 Task: Look for space in Kitahiroshima, Japan from 2nd September, 2023 to 6th September, 2023 for 2 adults in price range Rs.15000 to Rs.20000. Place can be entire place with 1  bedroom having 1 bed and 1 bathroom. Property type can be house, flat, guest house, hotel. Amenities needed are: washing machine. Booking option can be shelf check-in. Required host language is English.
Action: Mouse moved to (448, 115)
Screenshot: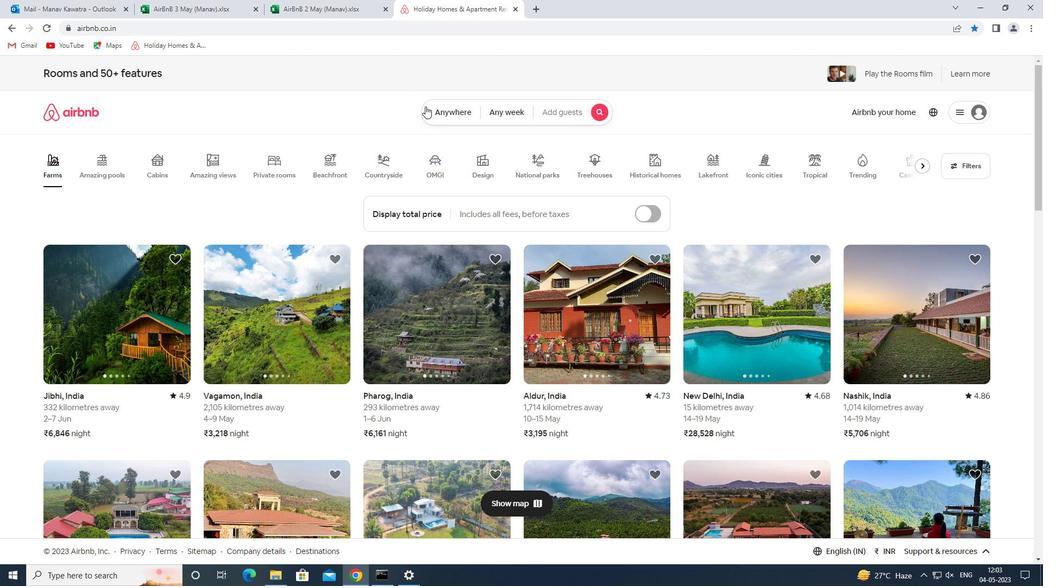 
Action: Mouse pressed left at (448, 115)
Screenshot: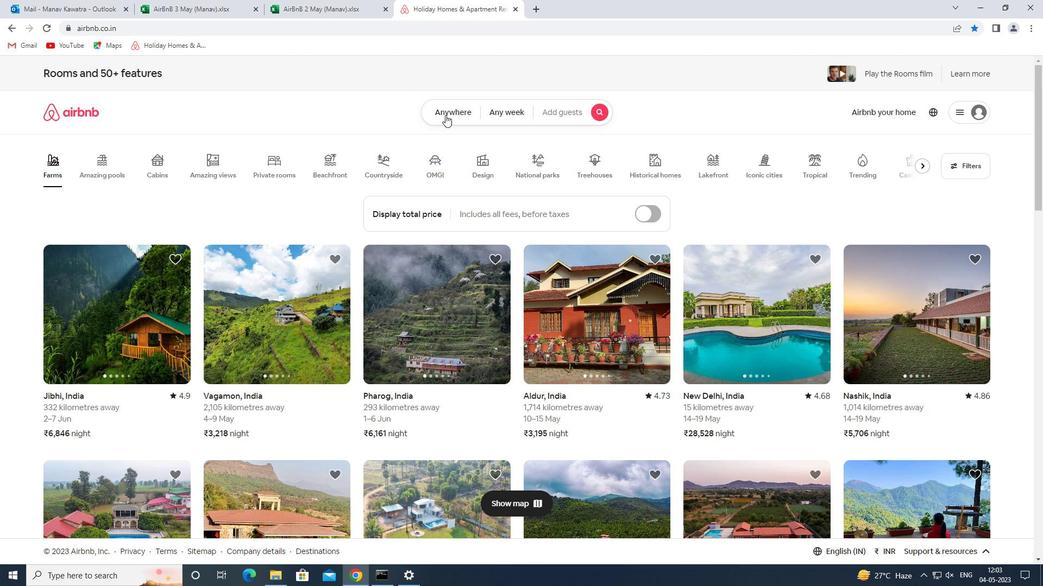 
Action: Mouse moved to (329, 159)
Screenshot: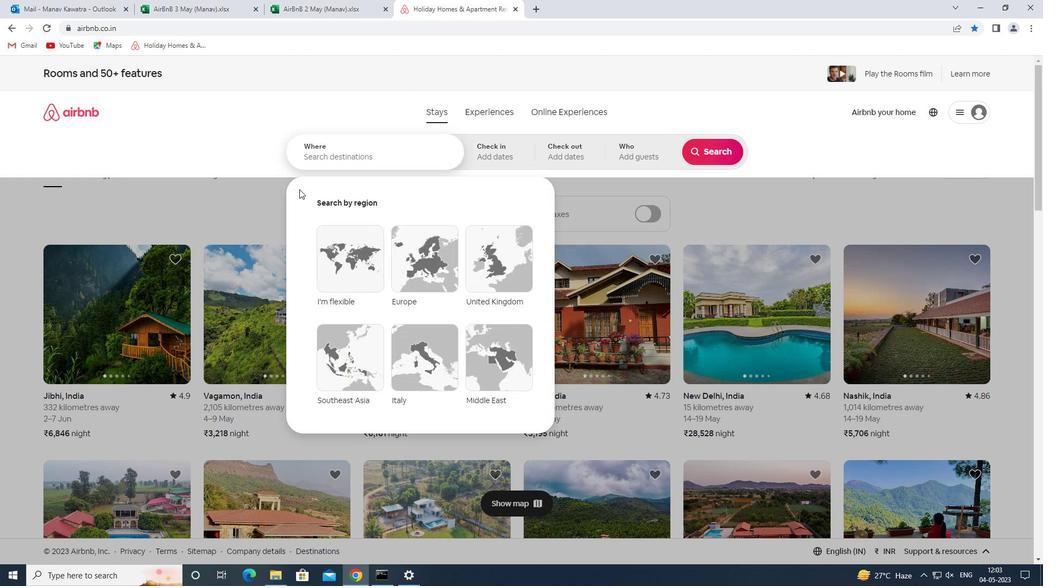 
Action: Mouse pressed left at (329, 159)
Screenshot: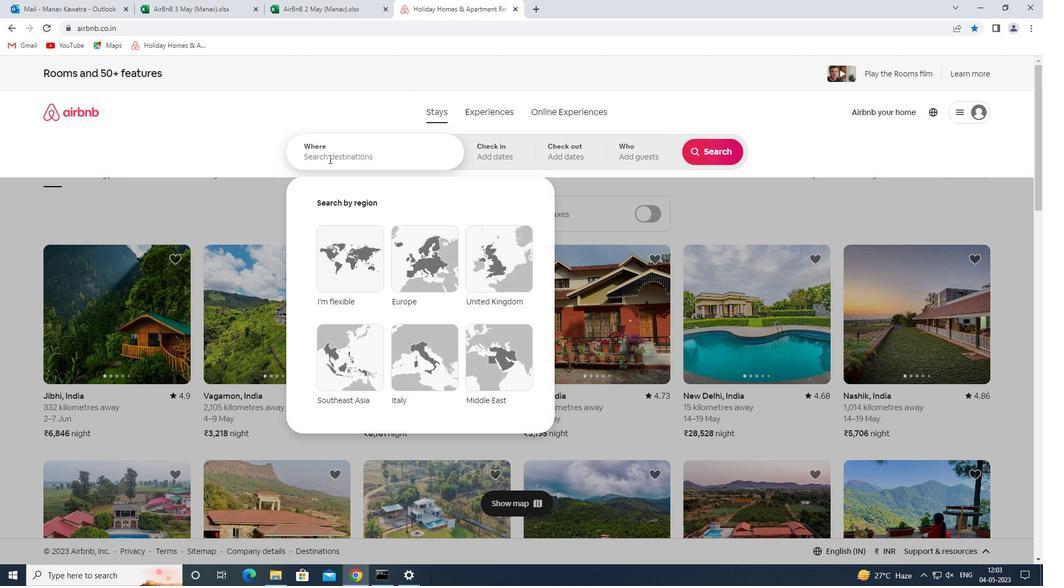 
Action: Key pressed kitag<Key.backspace>hiroshima<Key.space>japan<Key.space><Key.enter>
Screenshot: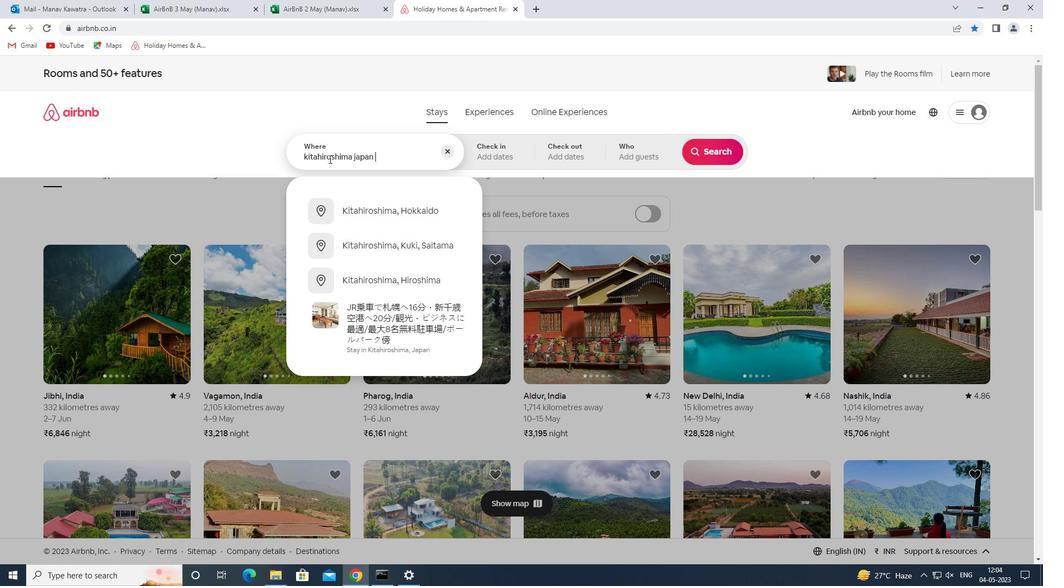 
Action: Mouse moved to (669, 278)
Screenshot: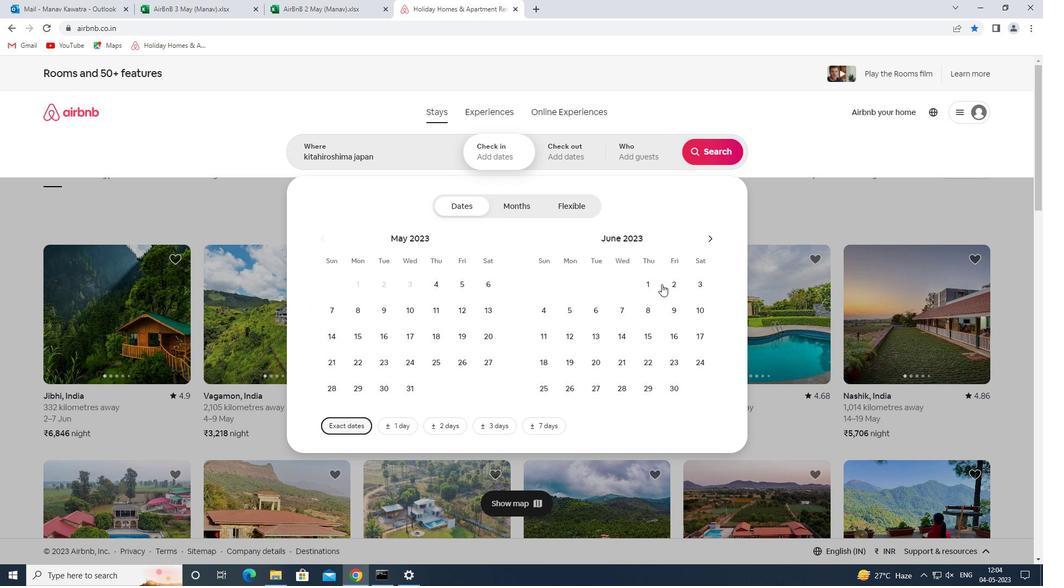 
Action: Mouse pressed left at (669, 278)
Screenshot: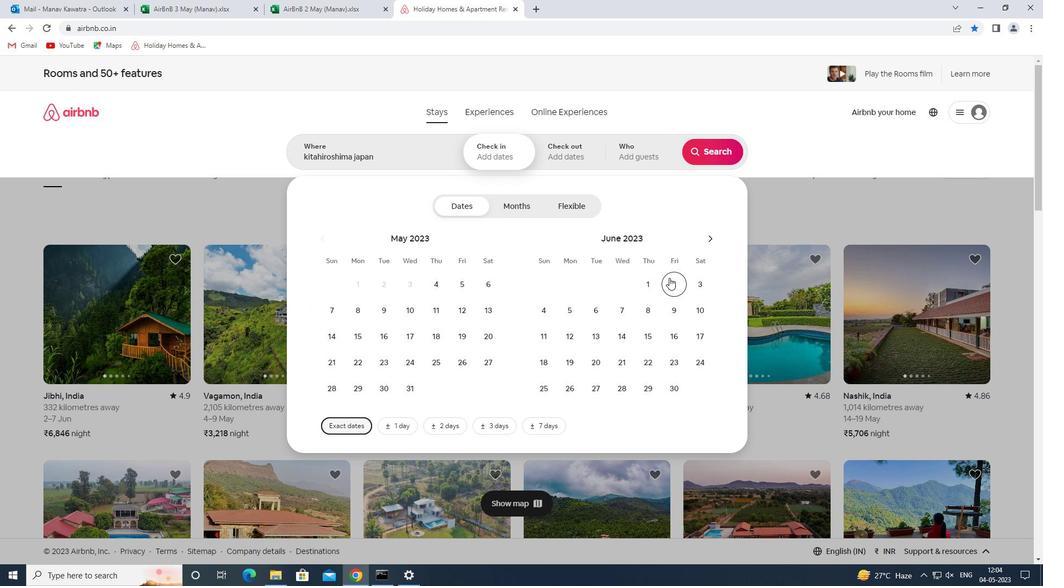 
Action: Mouse moved to (599, 313)
Screenshot: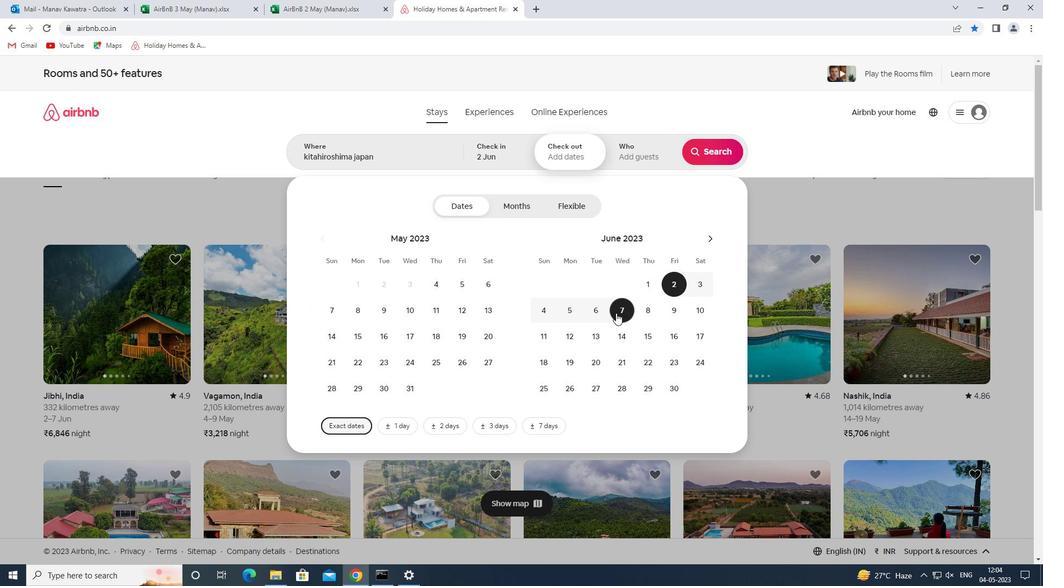 
Action: Mouse pressed left at (599, 313)
Screenshot: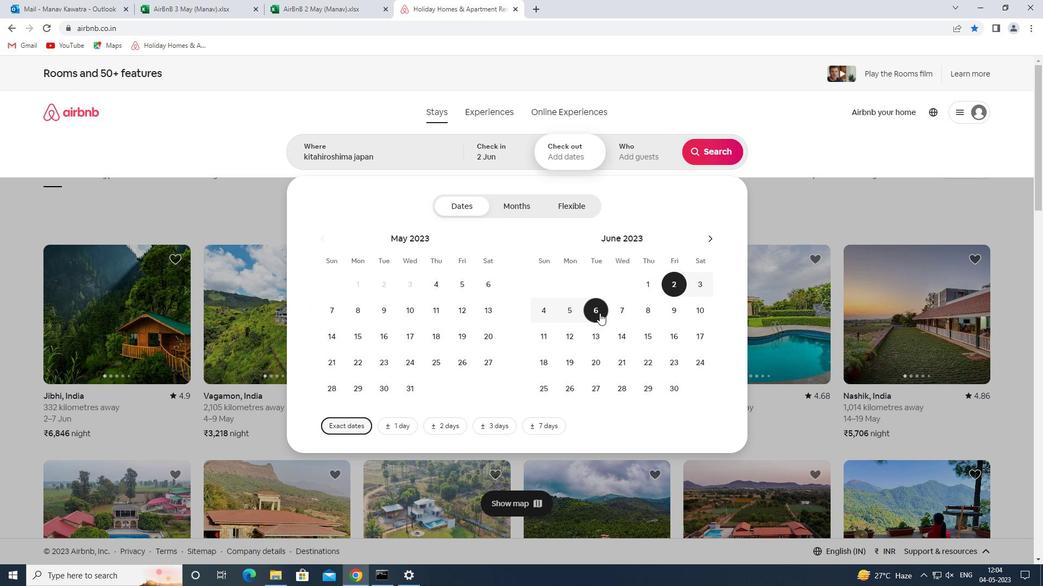 
Action: Mouse moved to (647, 156)
Screenshot: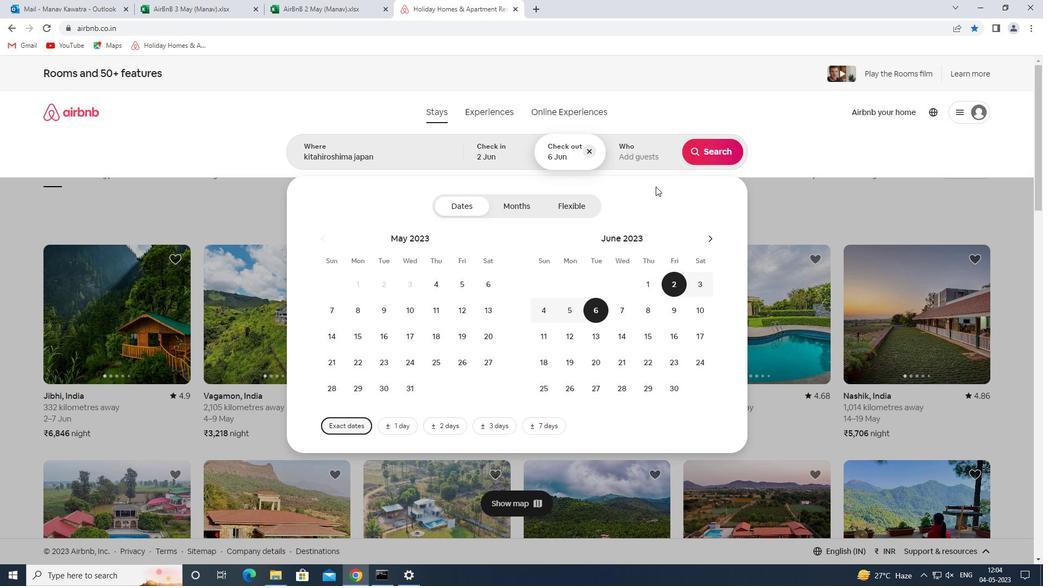 
Action: Mouse pressed left at (647, 156)
Screenshot: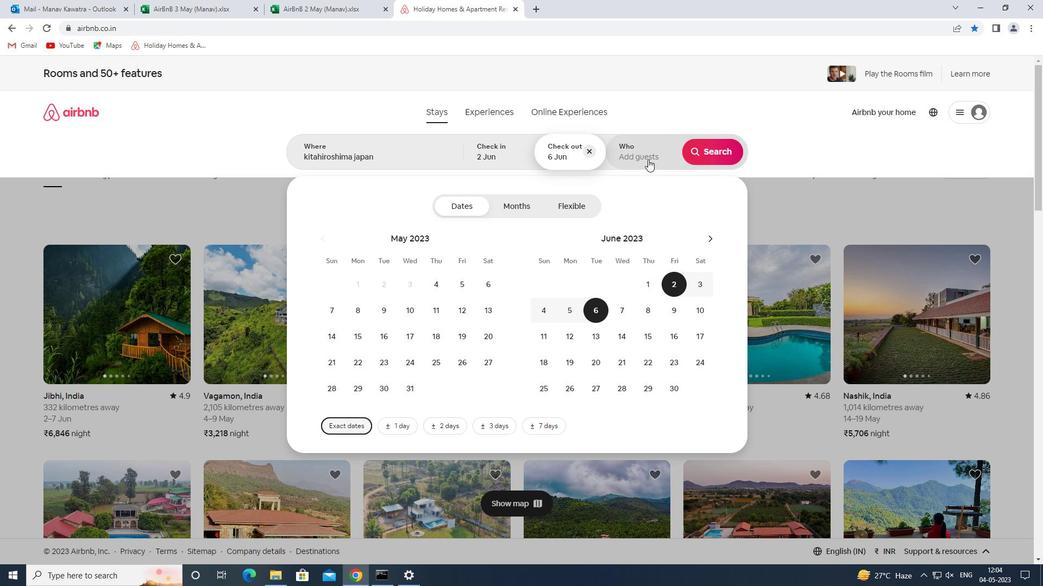 
Action: Mouse moved to (709, 205)
Screenshot: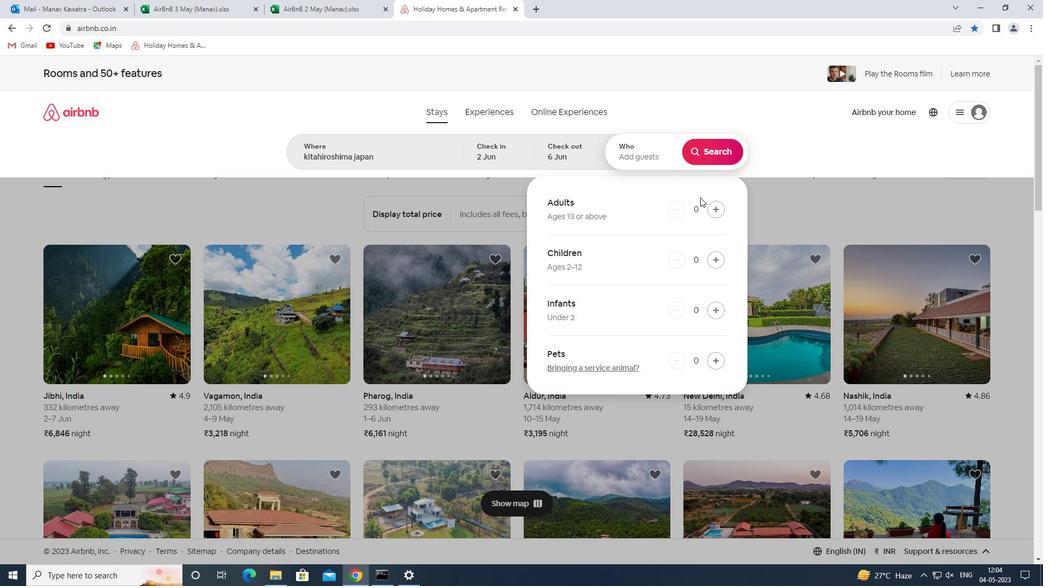 
Action: Mouse pressed left at (709, 205)
Screenshot: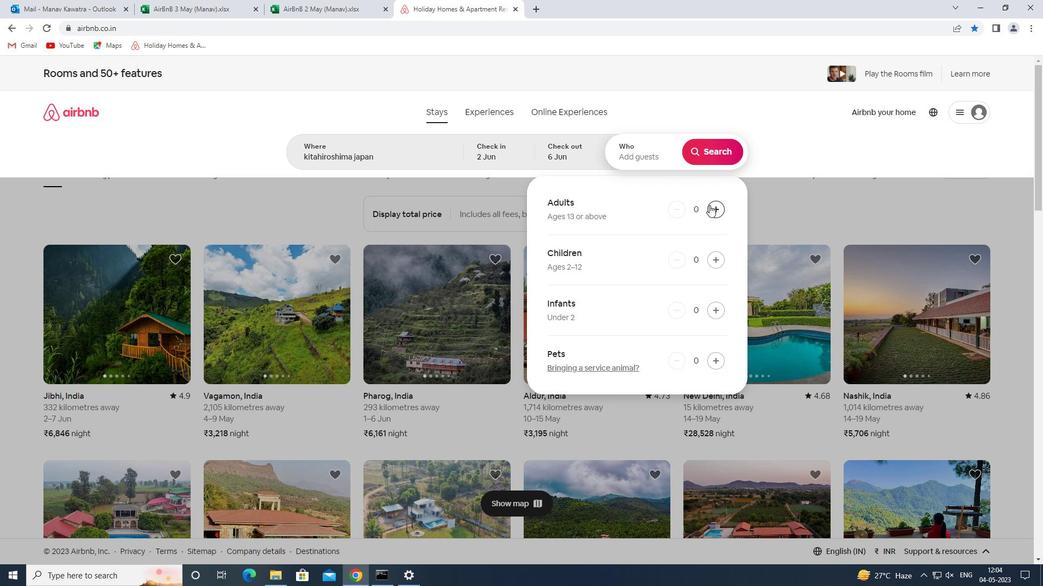 
Action: Mouse pressed left at (709, 205)
Screenshot: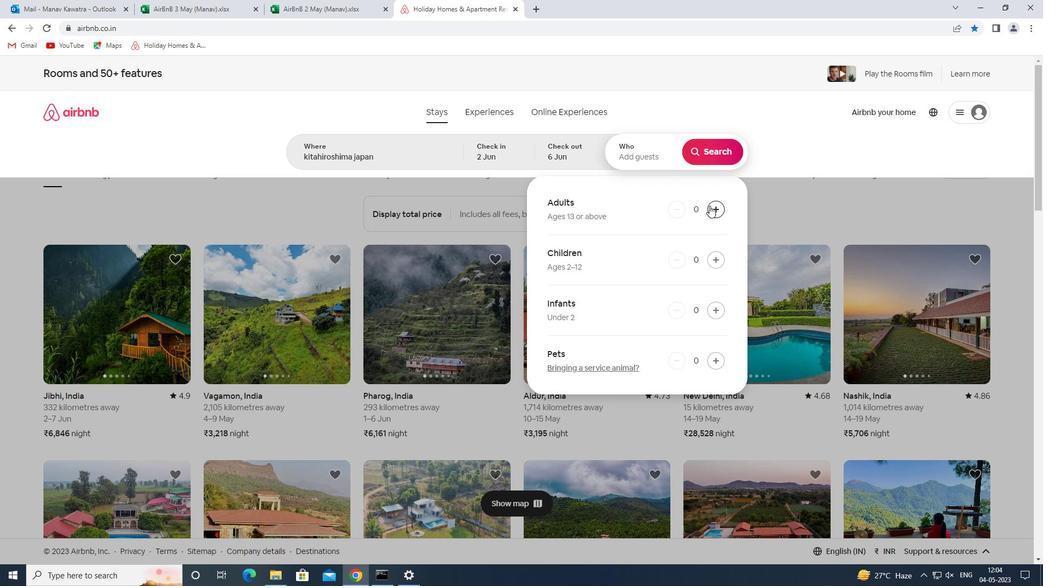 
Action: Mouse moved to (710, 153)
Screenshot: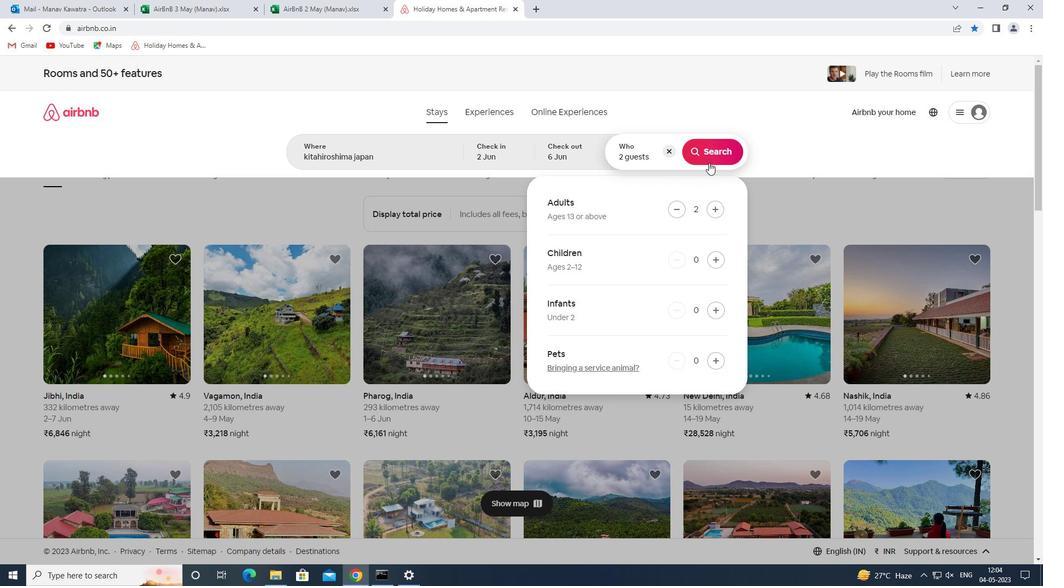 
Action: Mouse pressed left at (710, 153)
Screenshot: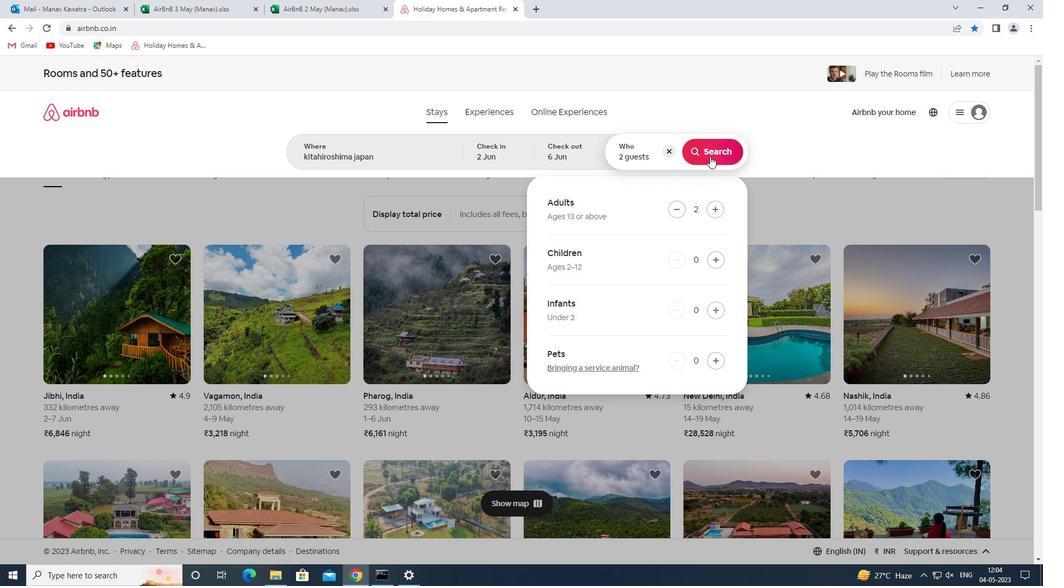 
Action: Mouse moved to (978, 119)
Screenshot: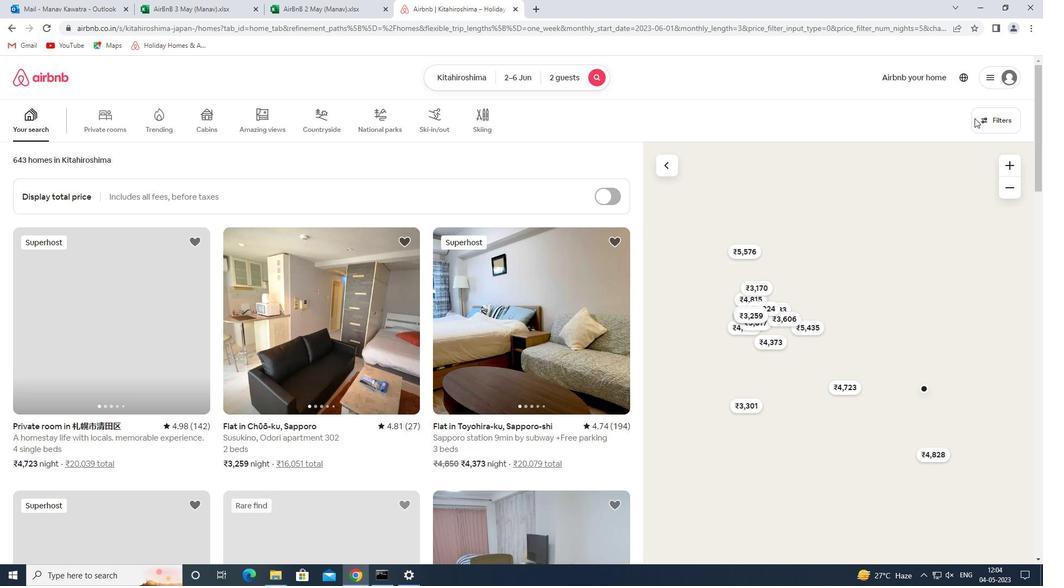 
Action: Mouse pressed left at (978, 119)
Screenshot: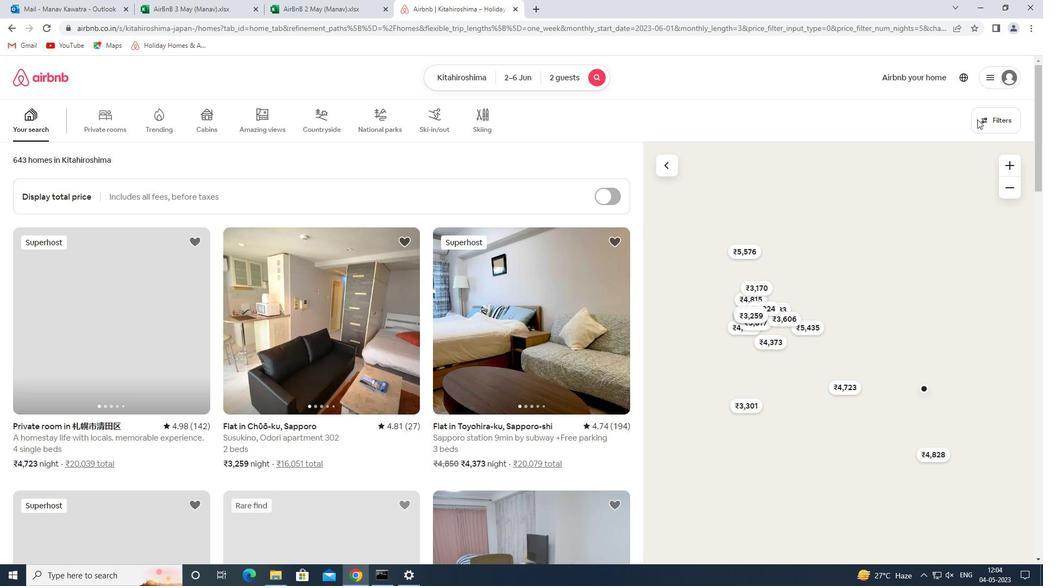 
Action: Mouse moved to (391, 250)
Screenshot: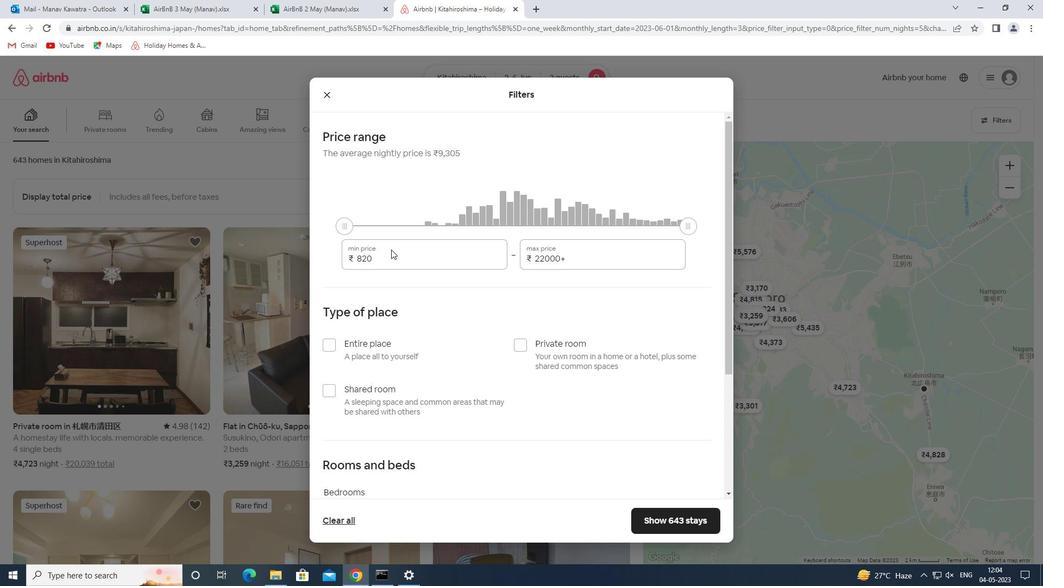 
Action: Mouse pressed left at (391, 250)
Screenshot: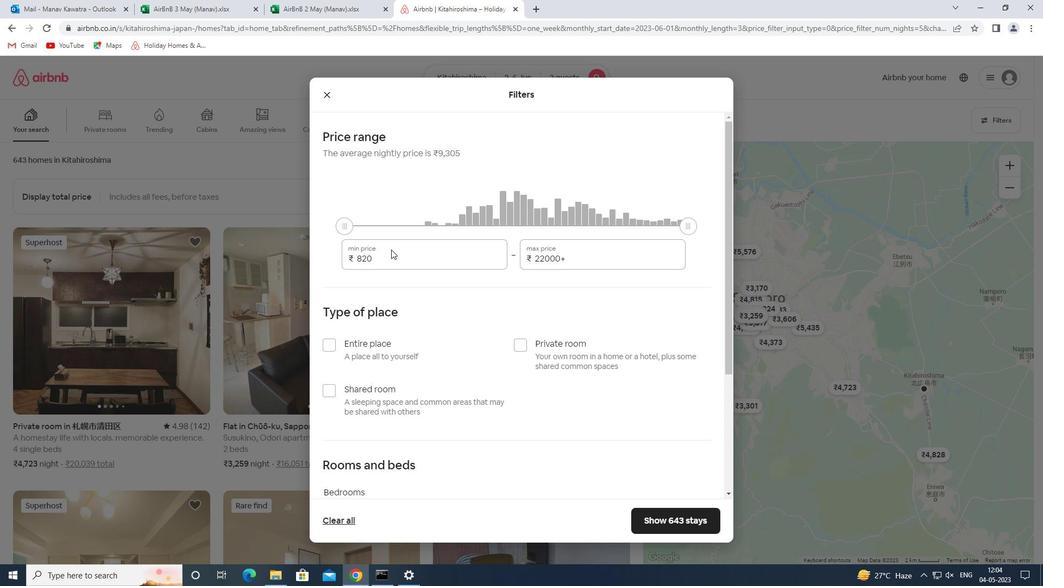 
Action: Mouse moved to (388, 254)
Screenshot: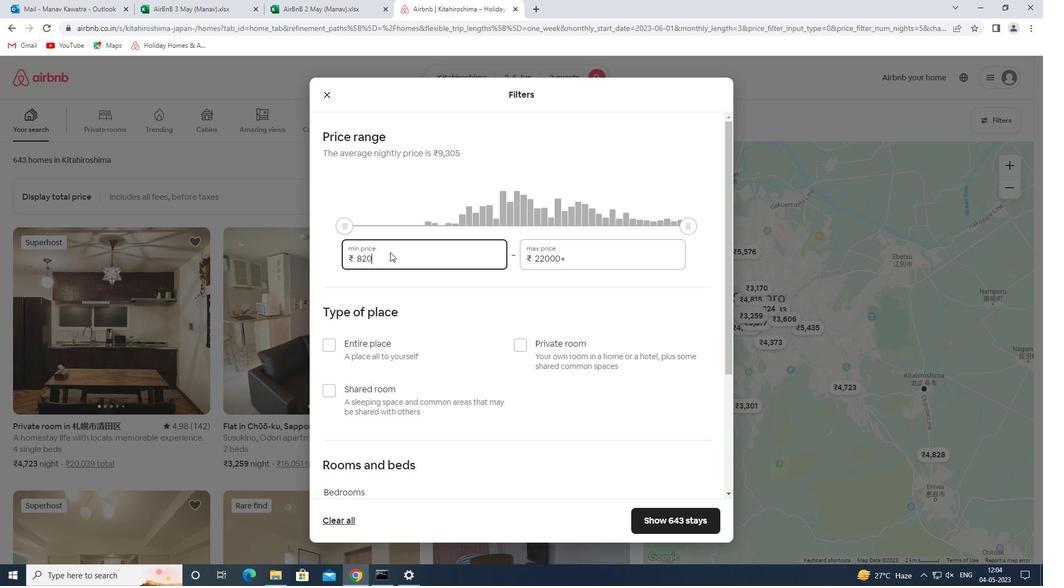
Action: Mouse pressed left at (388, 254)
Screenshot: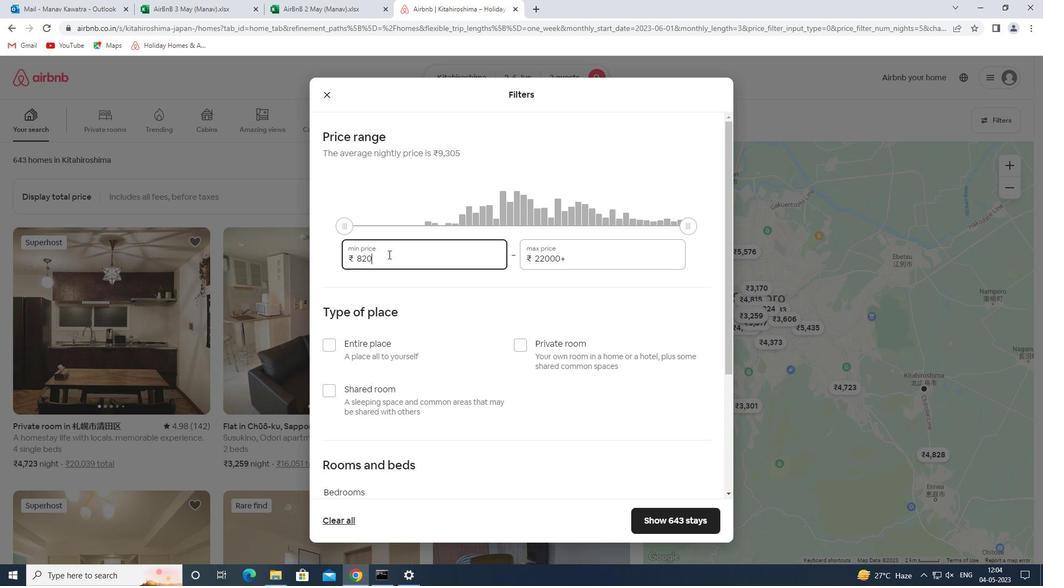 
Action: Mouse pressed left at (388, 254)
Screenshot: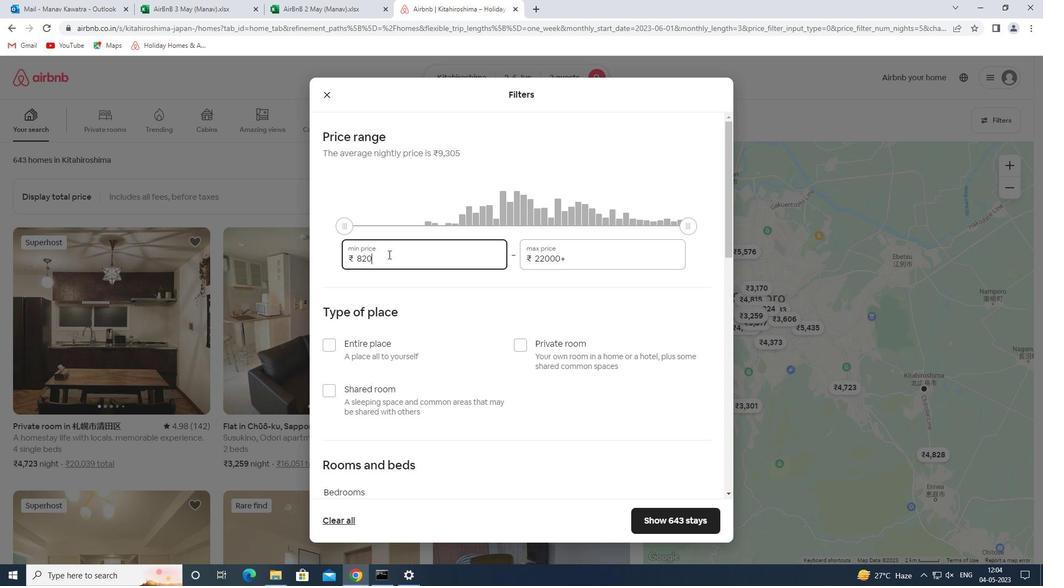 
Action: Key pressed 15000<Key.tab>20000
Screenshot: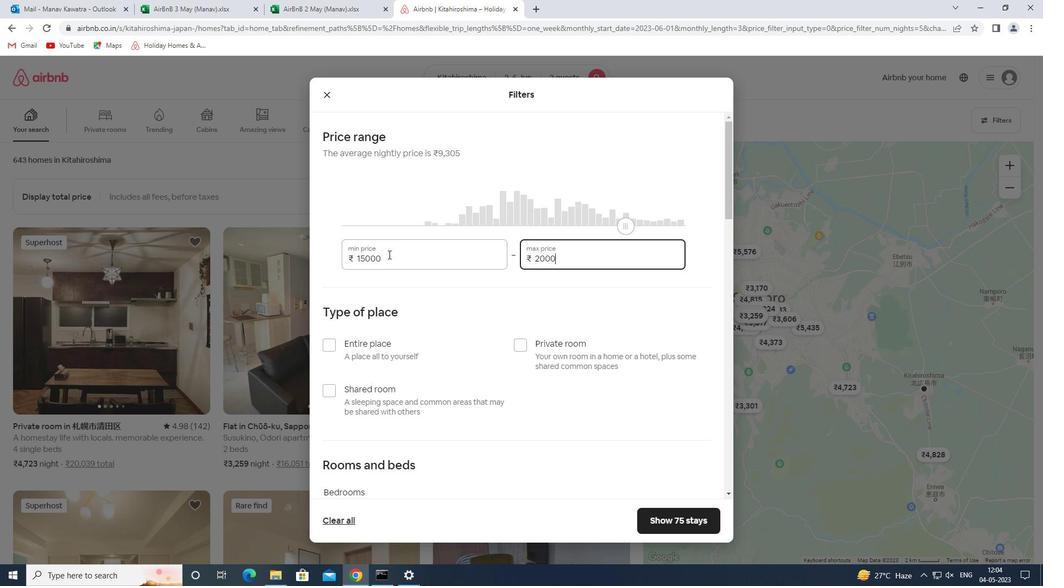 
Action: Mouse moved to (377, 340)
Screenshot: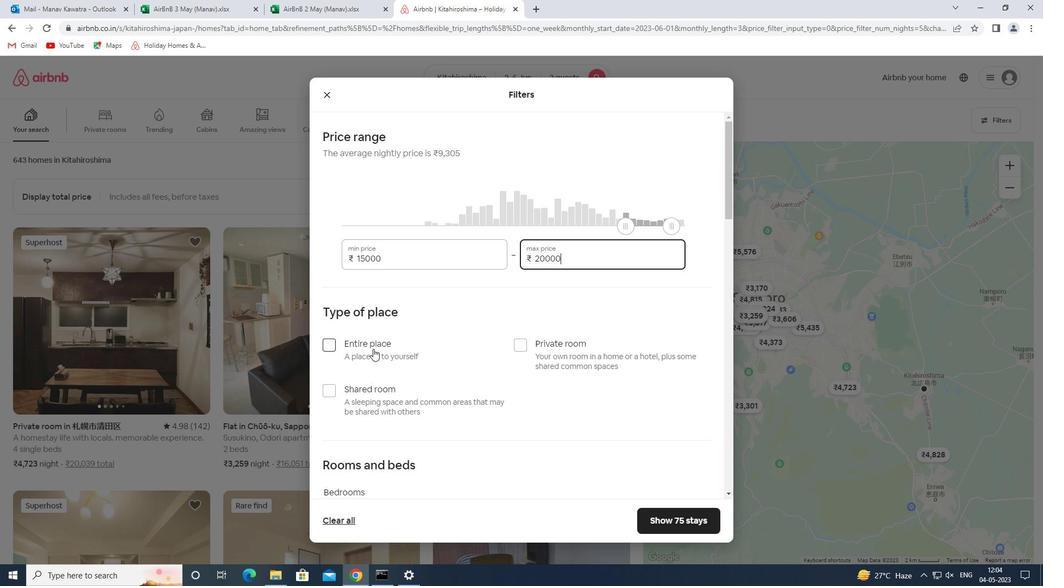 
Action: Mouse pressed left at (377, 340)
Screenshot: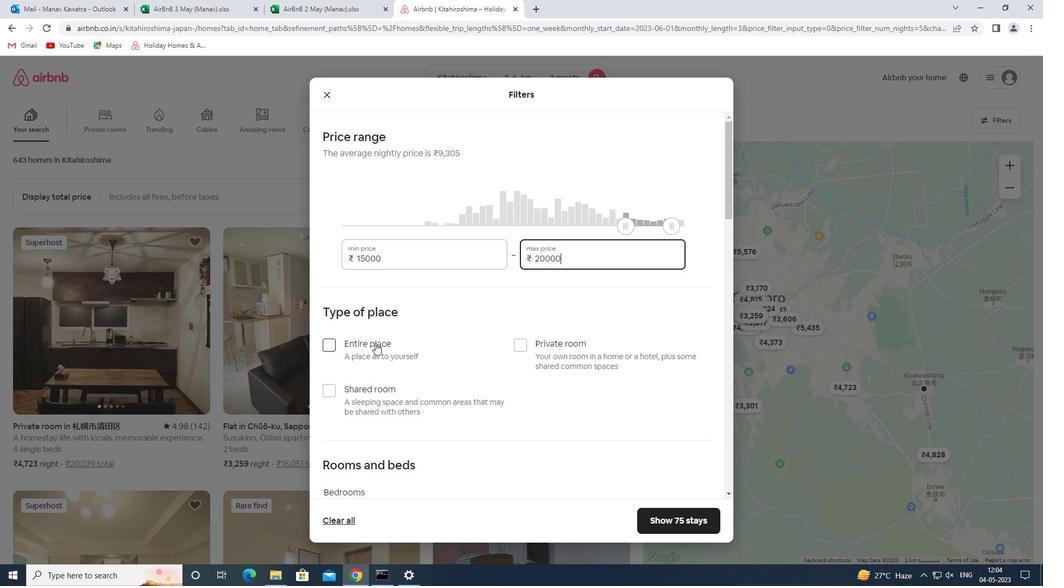 
Action: Mouse moved to (411, 326)
Screenshot: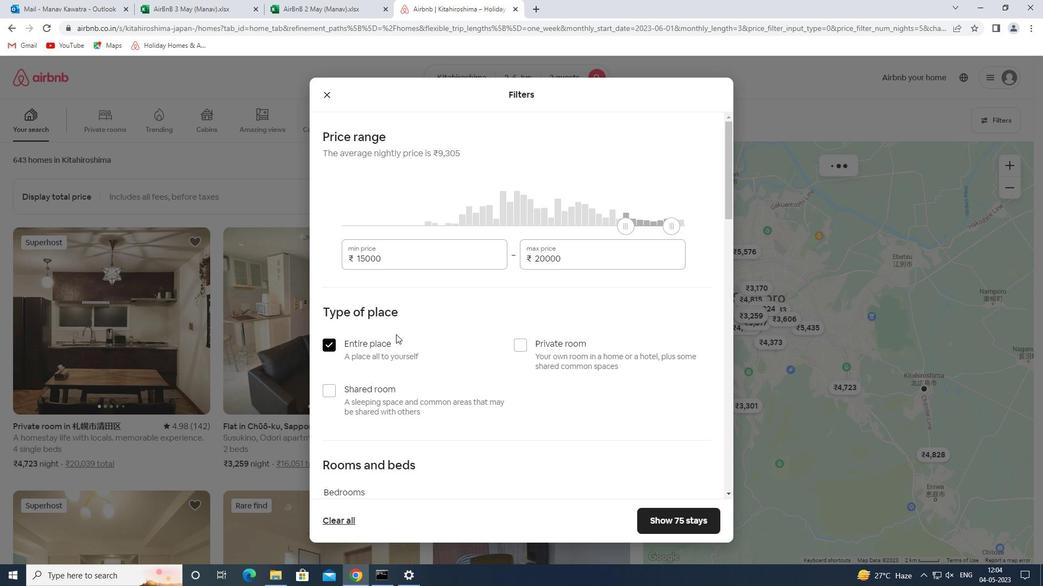 
Action: Mouse scrolled (411, 326) with delta (0, 0)
Screenshot: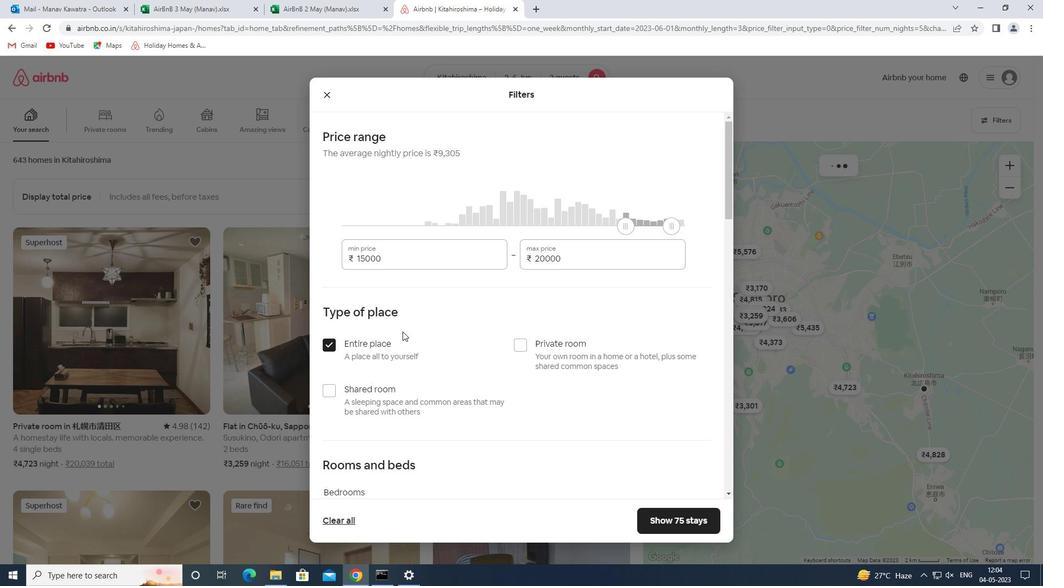 
Action: Mouse scrolled (411, 326) with delta (0, 0)
Screenshot: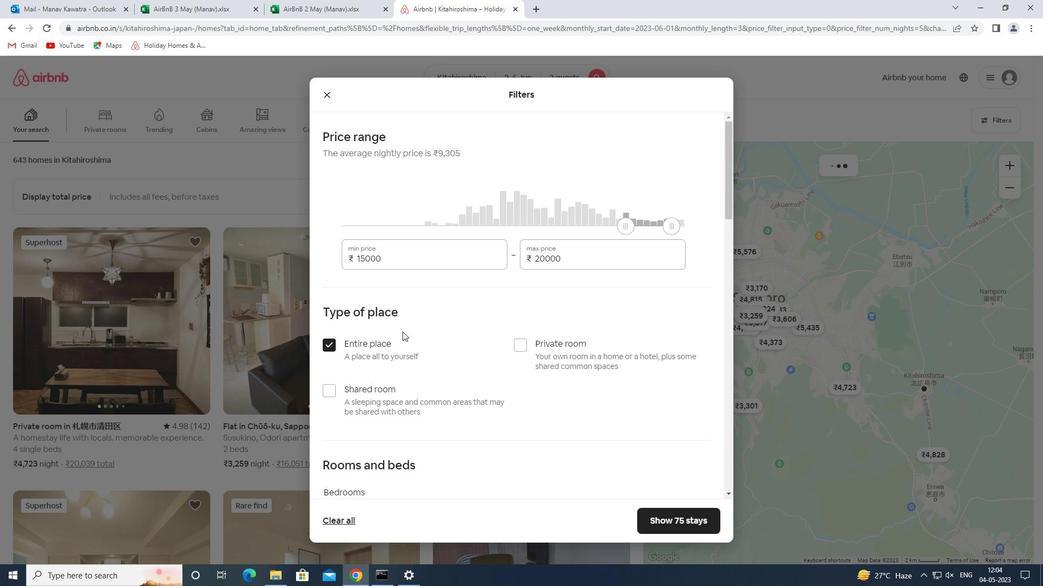 
Action: Mouse scrolled (411, 326) with delta (0, 0)
Screenshot: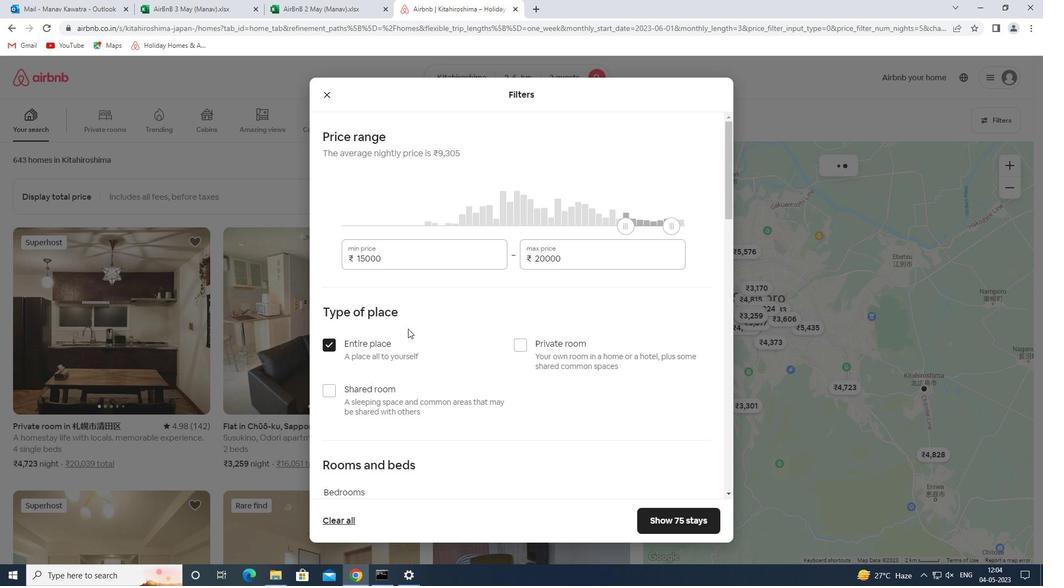
Action: Mouse scrolled (411, 326) with delta (0, 0)
Screenshot: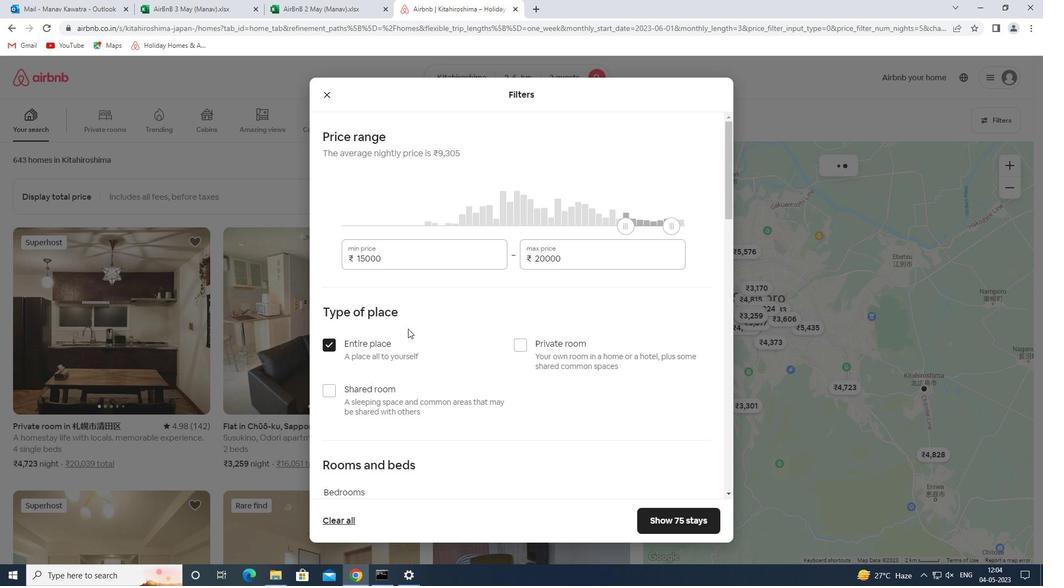 
Action: Mouse scrolled (411, 326) with delta (0, 0)
Screenshot: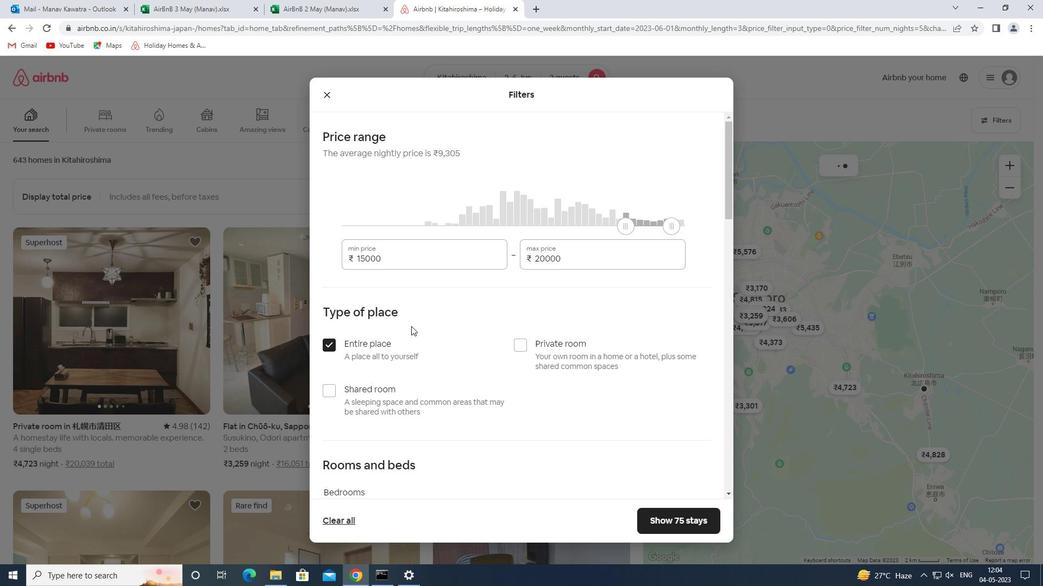 
Action: Mouse moved to (412, 326)
Screenshot: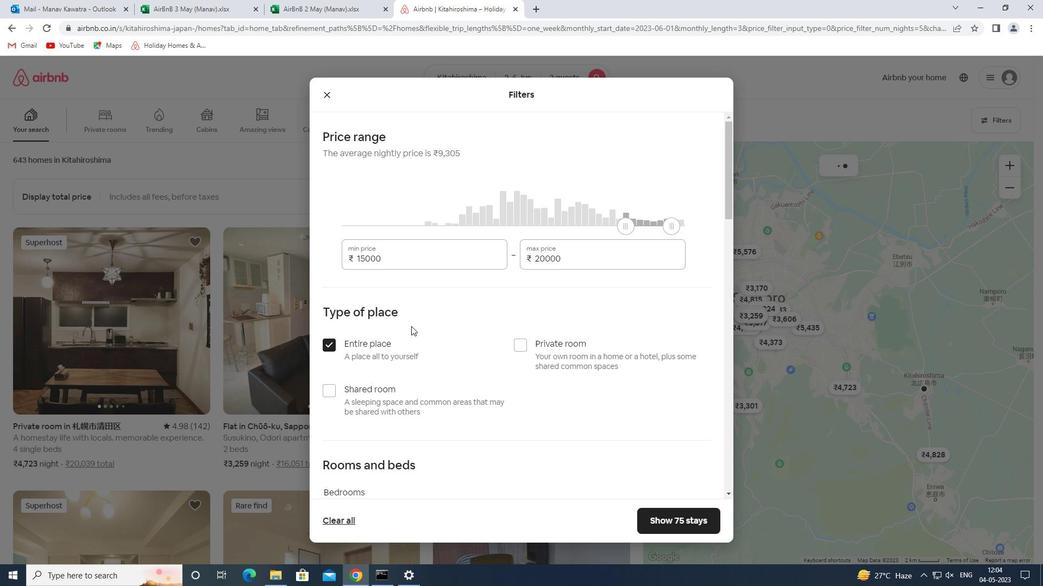 
Action: Mouse scrolled (412, 326) with delta (0, 0)
Screenshot: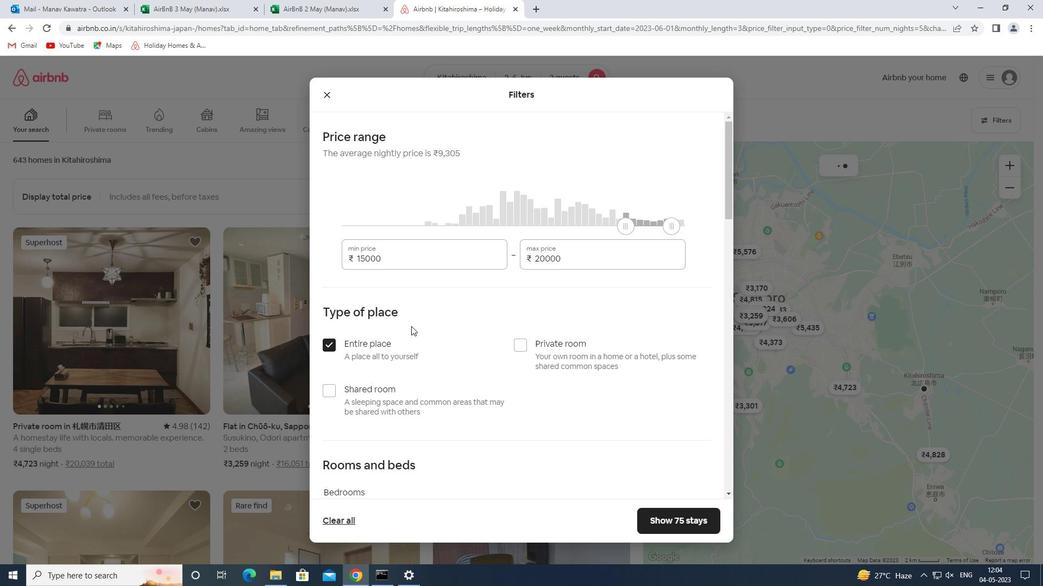 
Action: Mouse moved to (392, 203)
Screenshot: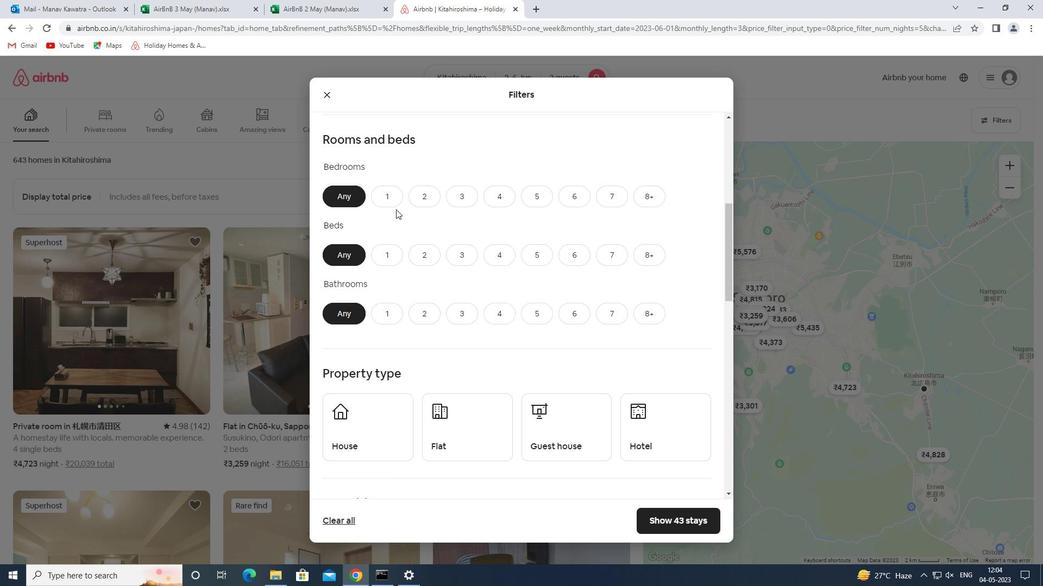 
Action: Mouse pressed left at (392, 203)
Screenshot: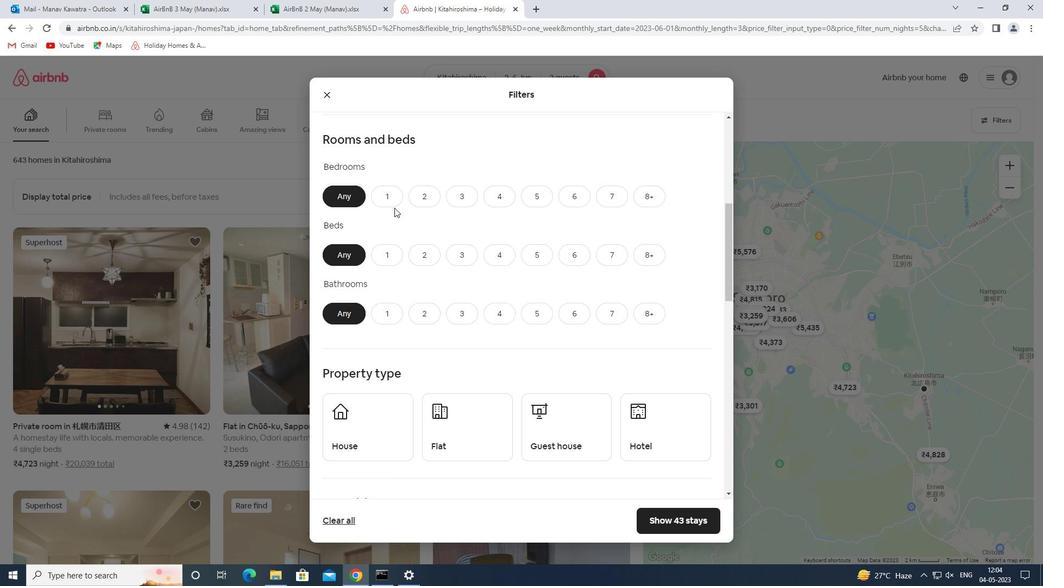 
Action: Mouse moved to (390, 254)
Screenshot: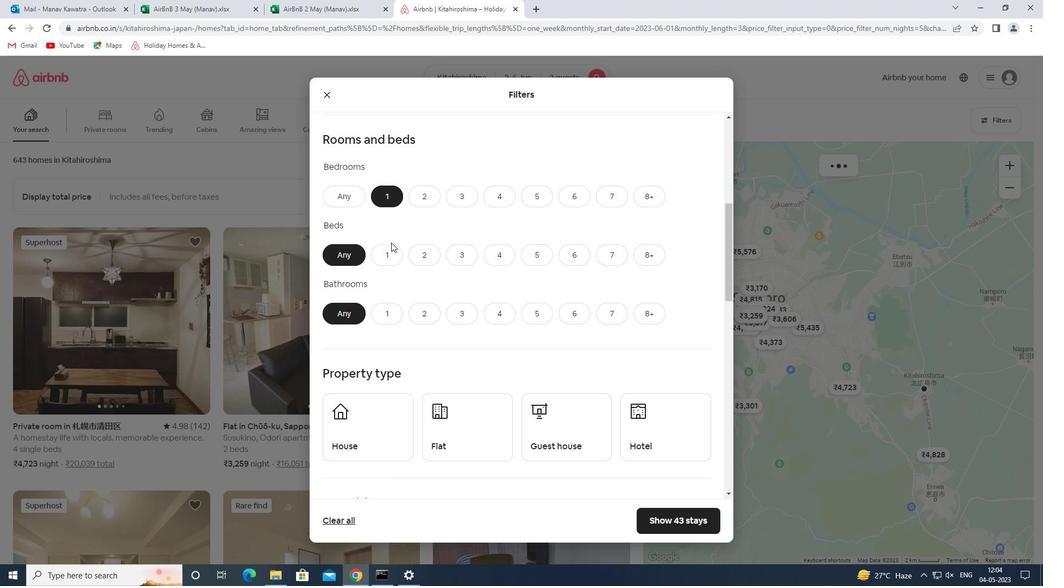 
Action: Mouse pressed left at (390, 254)
Screenshot: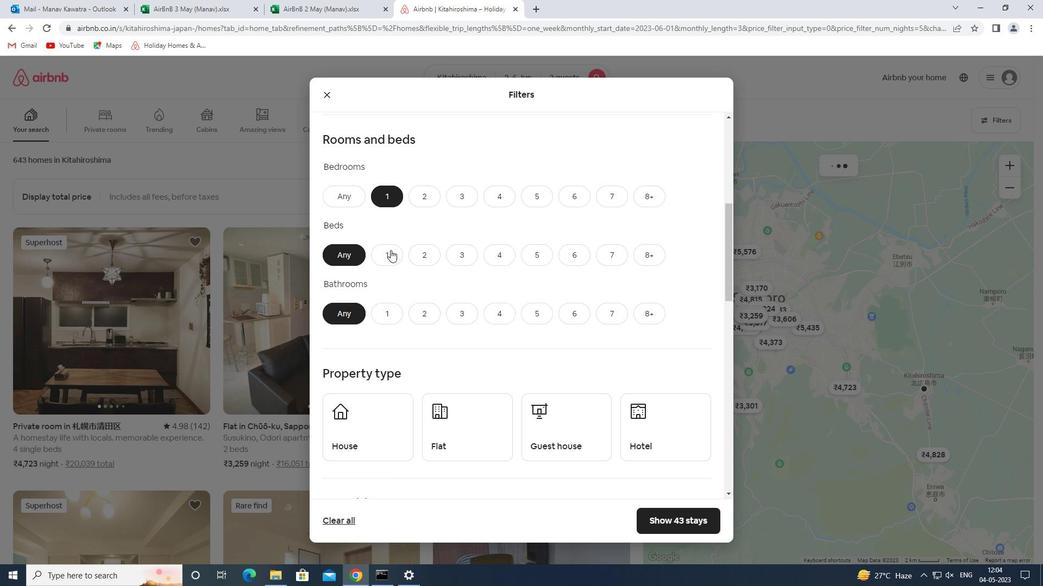 
Action: Mouse moved to (389, 317)
Screenshot: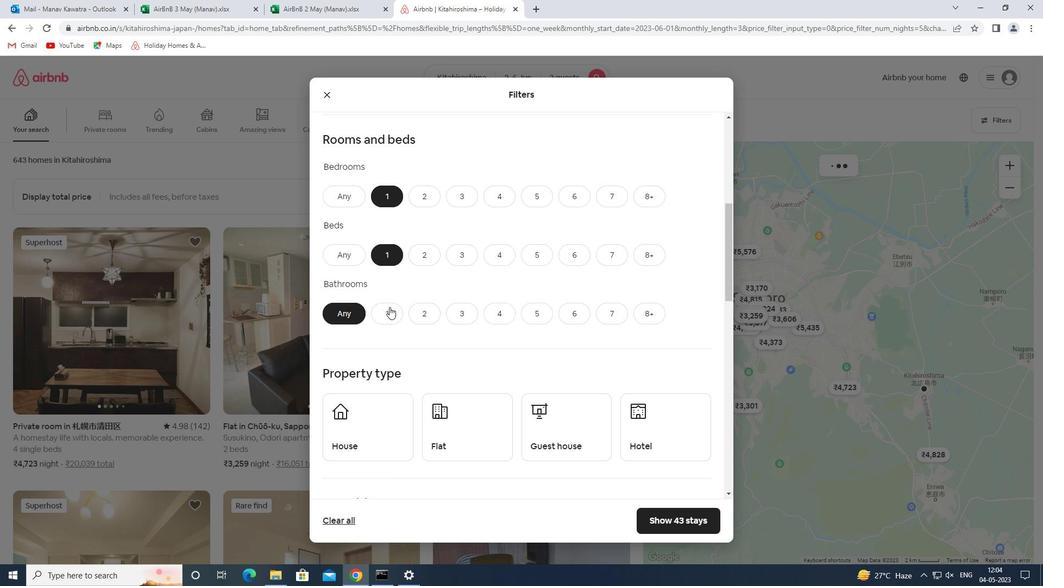 
Action: Mouse pressed left at (389, 317)
Screenshot: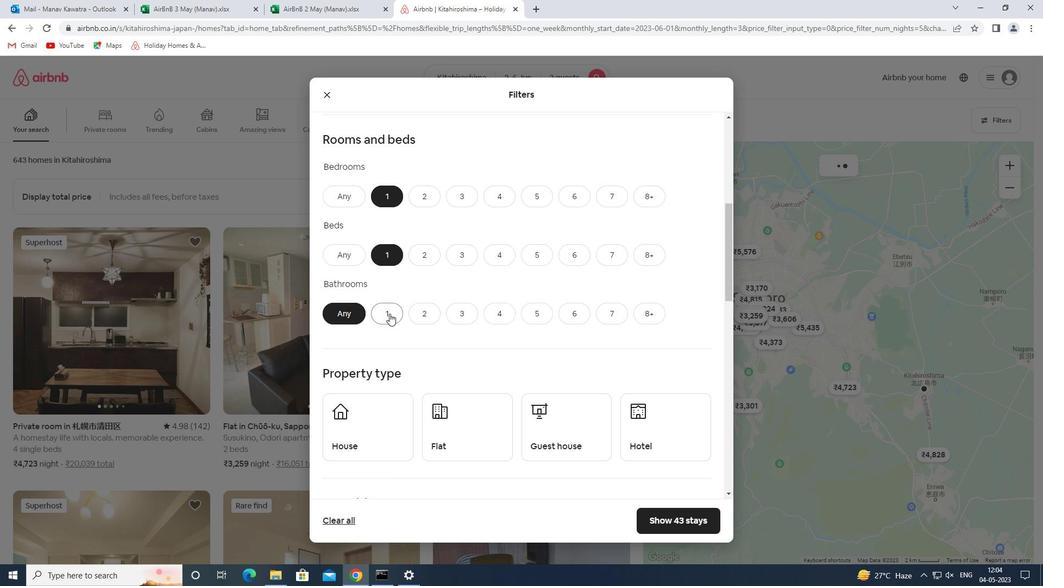 
Action: Mouse moved to (382, 423)
Screenshot: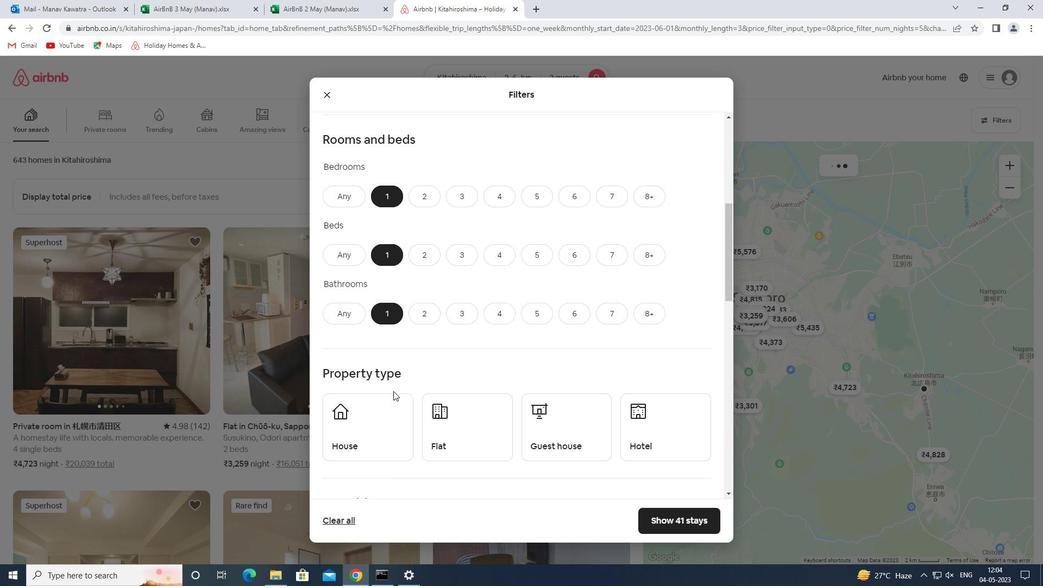 
Action: Mouse pressed left at (382, 423)
Screenshot: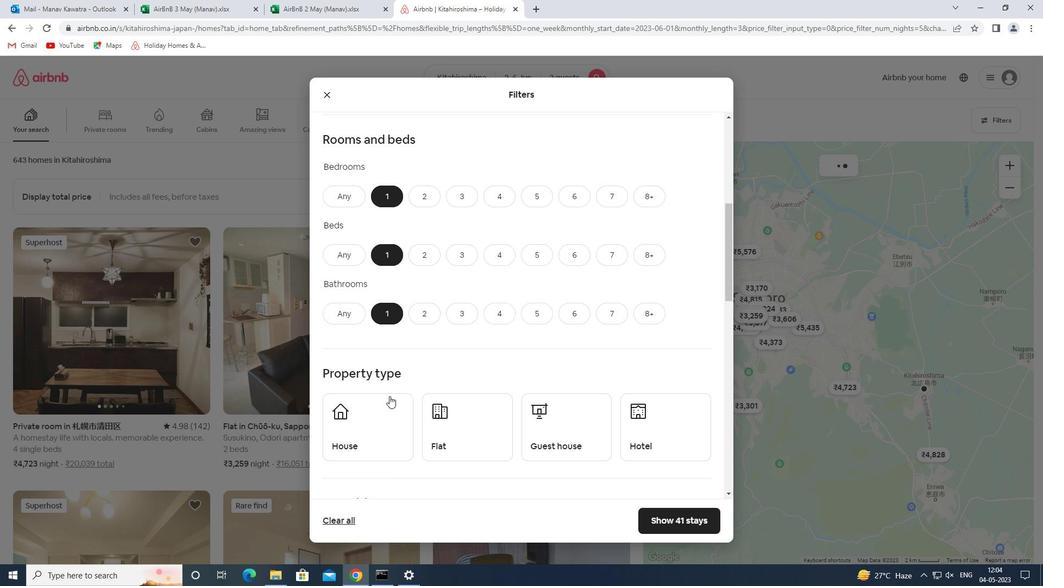 
Action: Mouse moved to (472, 428)
Screenshot: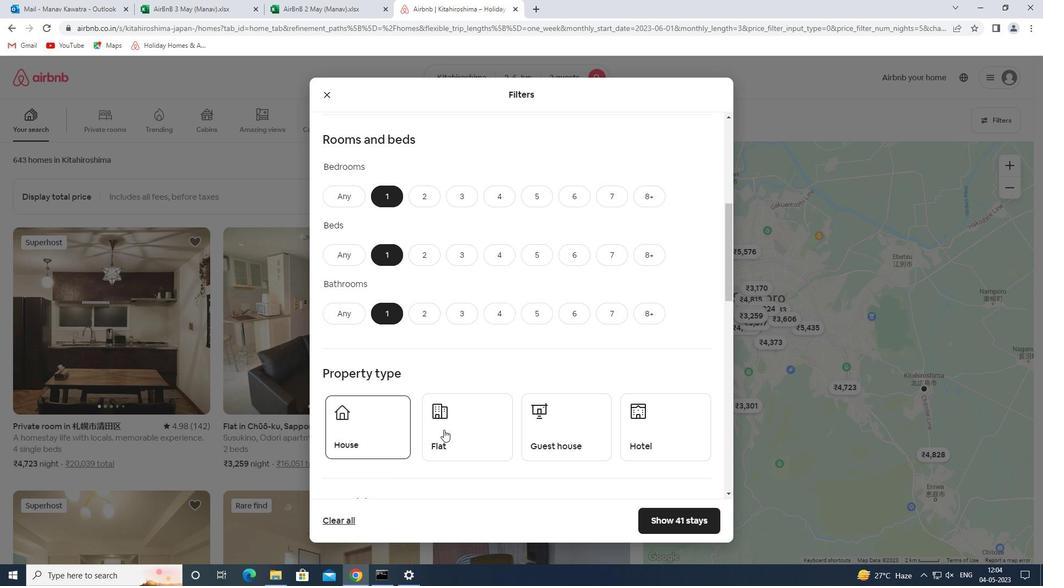 
Action: Mouse pressed left at (472, 428)
Screenshot: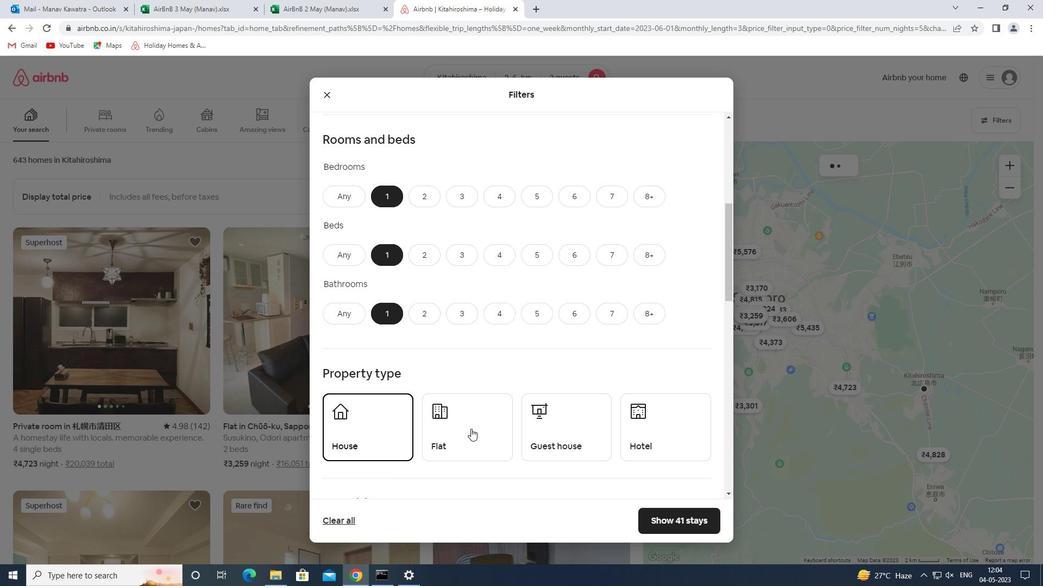 
Action: Mouse moved to (538, 428)
Screenshot: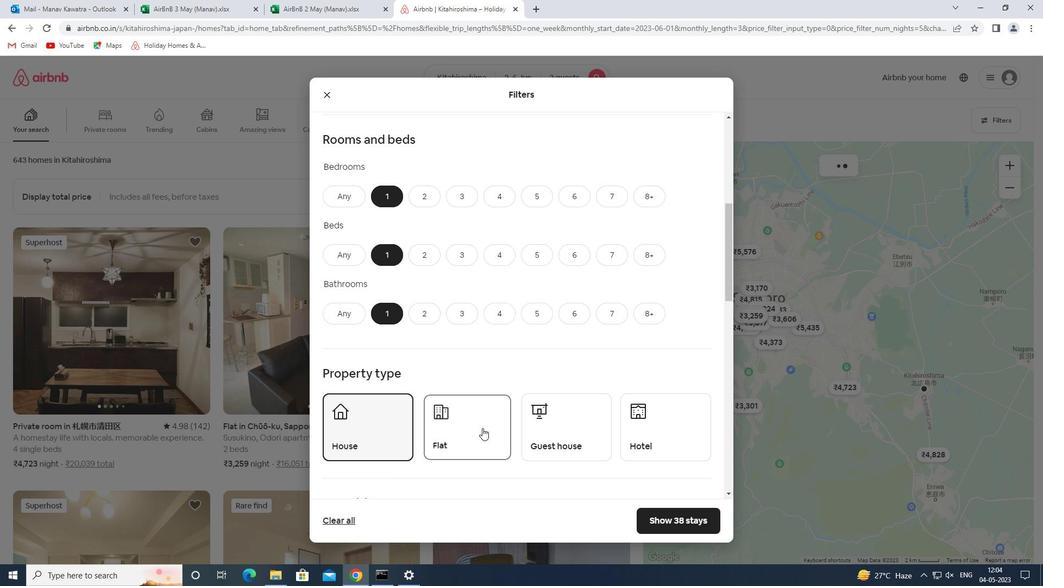 
Action: Mouse pressed left at (538, 428)
Screenshot: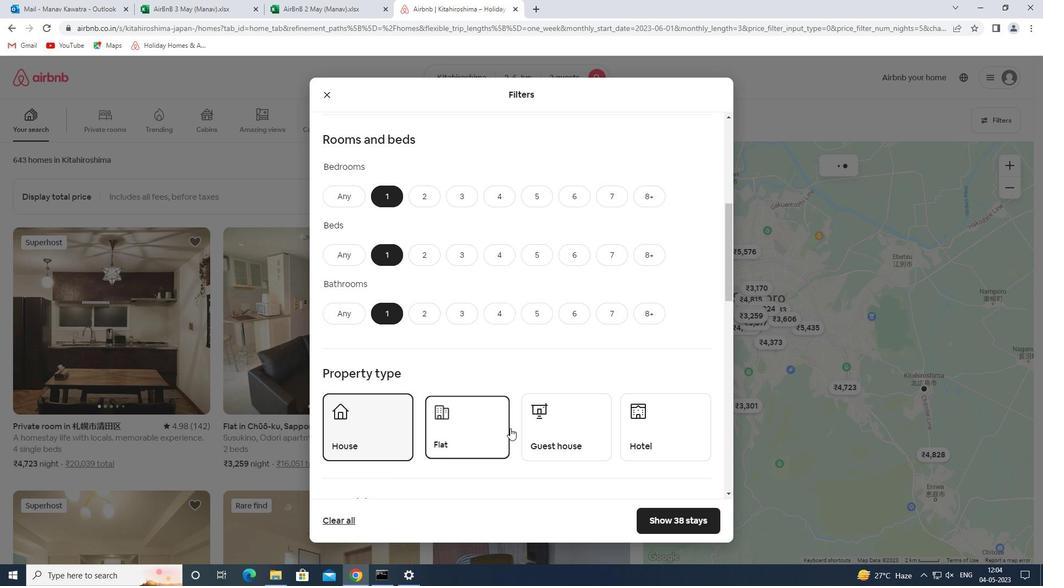 
Action: Mouse moved to (627, 428)
Screenshot: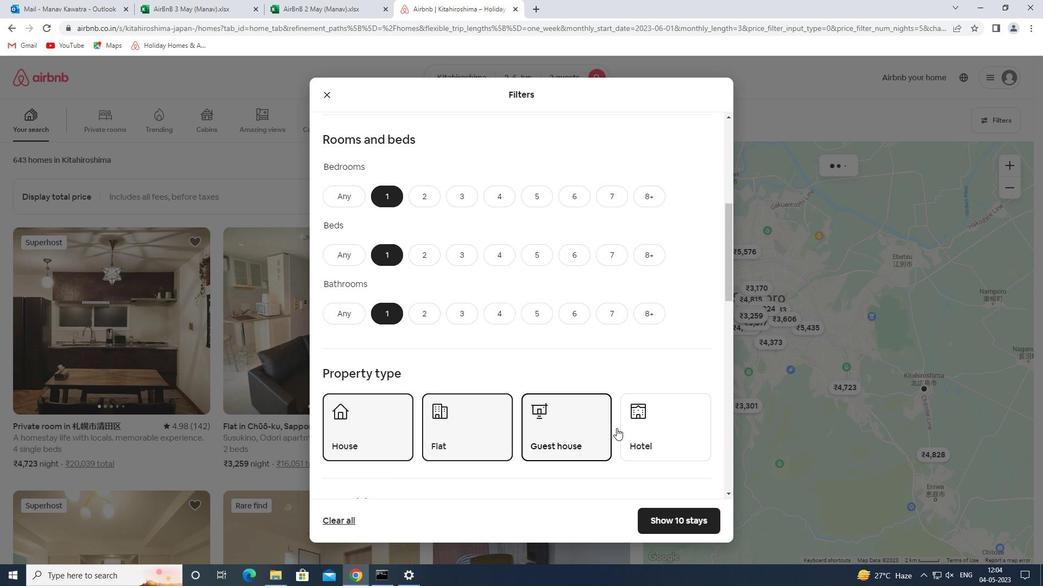 
Action: Mouse pressed left at (627, 428)
Screenshot: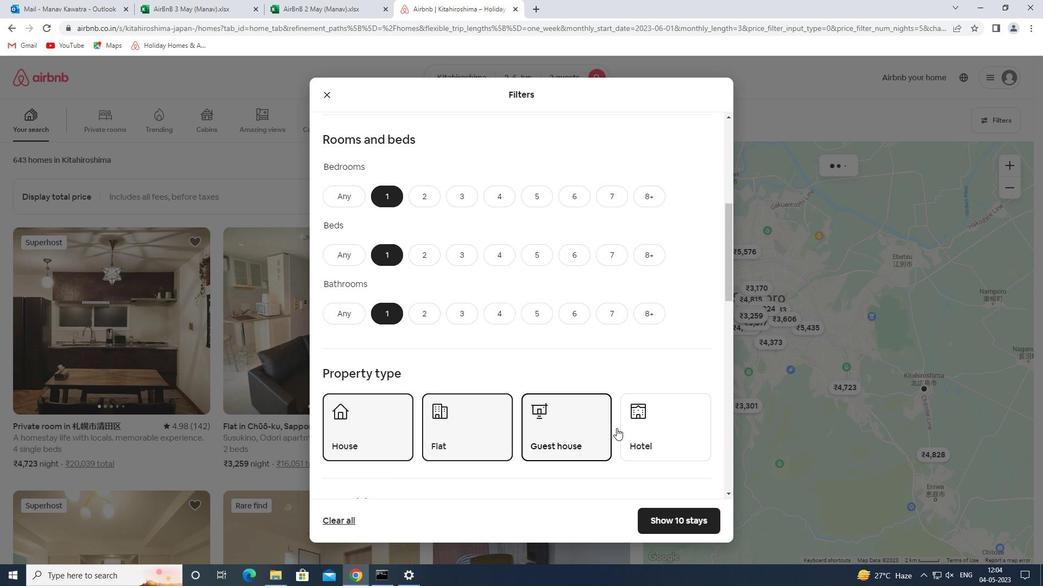 
Action: Mouse moved to (600, 373)
Screenshot: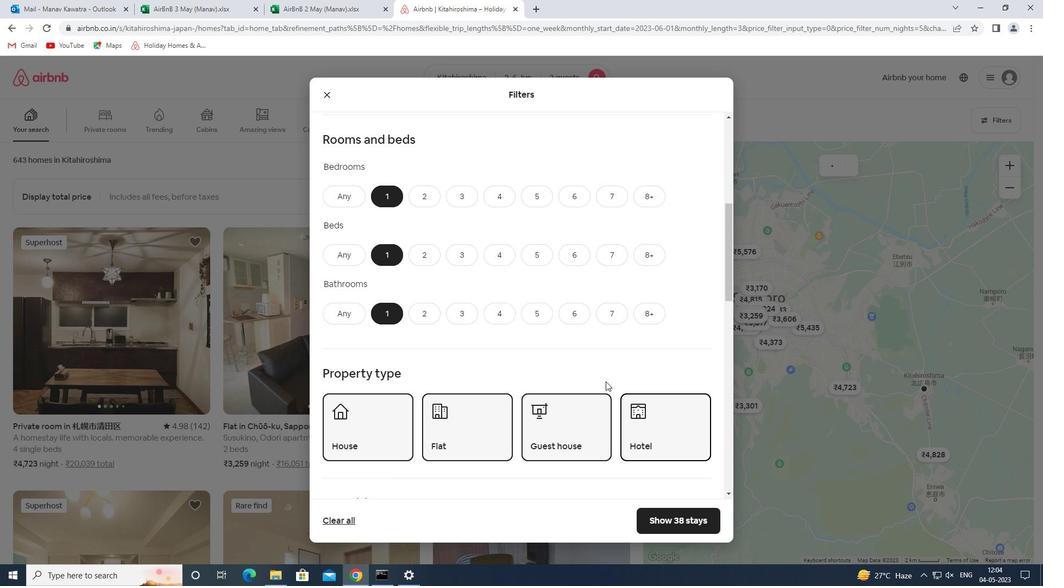
Action: Mouse scrolled (600, 372) with delta (0, 0)
Screenshot: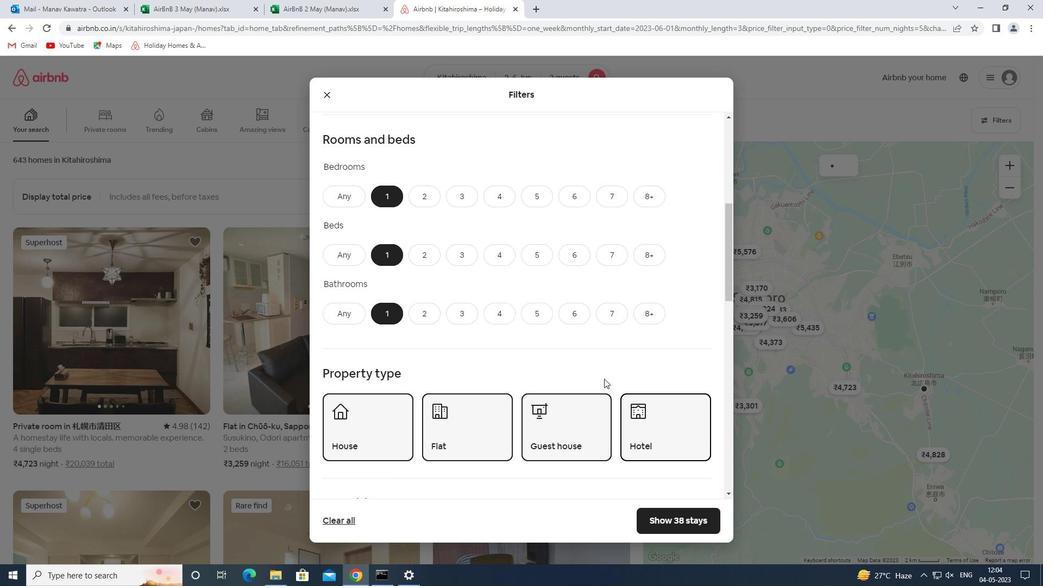 
Action: Mouse scrolled (600, 372) with delta (0, 0)
Screenshot: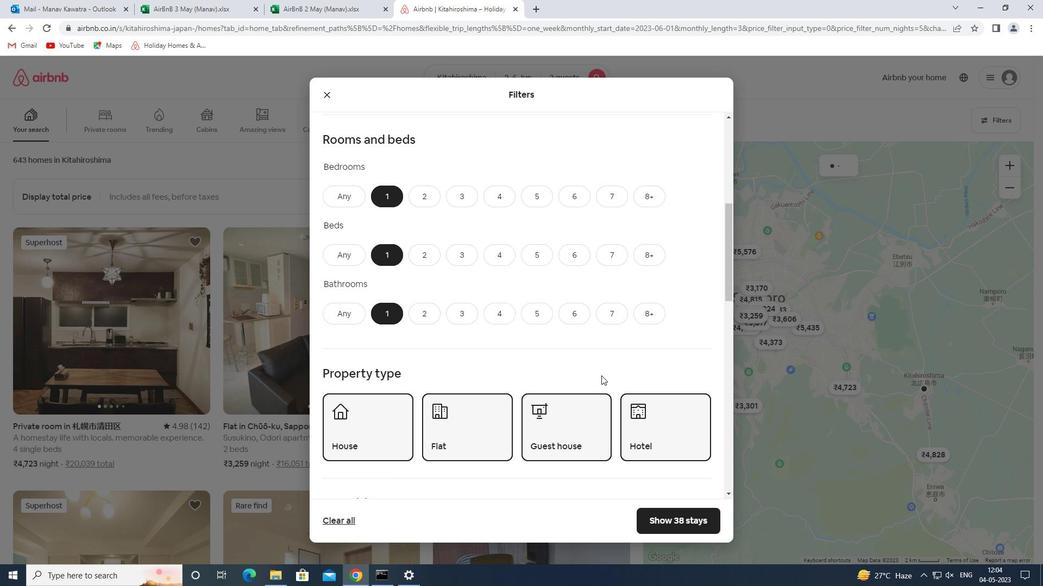 
Action: Mouse scrolled (600, 372) with delta (0, 0)
Screenshot: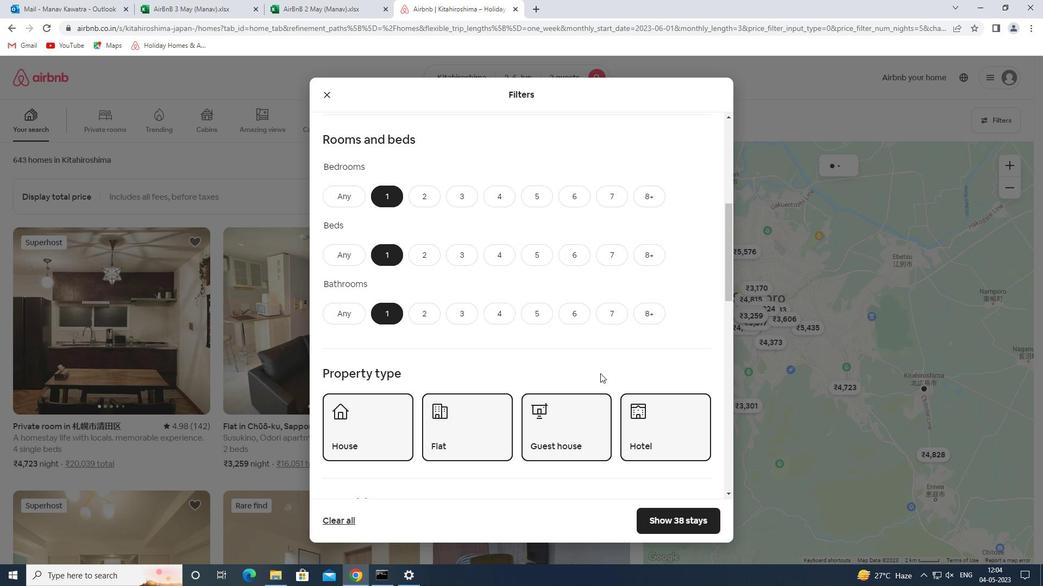 
Action: Mouse scrolled (600, 372) with delta (0, 0)
Screenshot: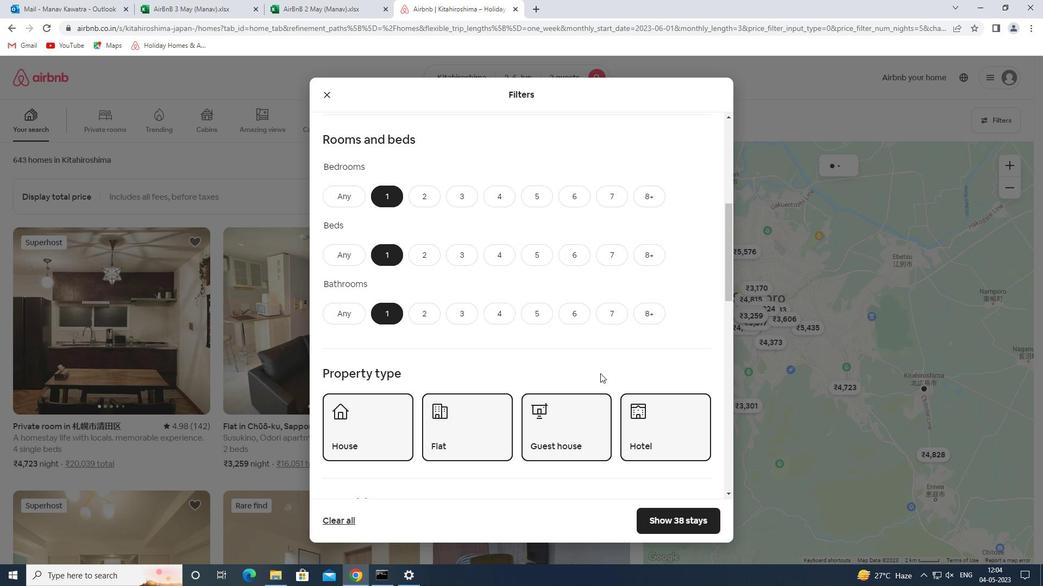 
Action: Mouse moved to (600, 373)
Screenshot: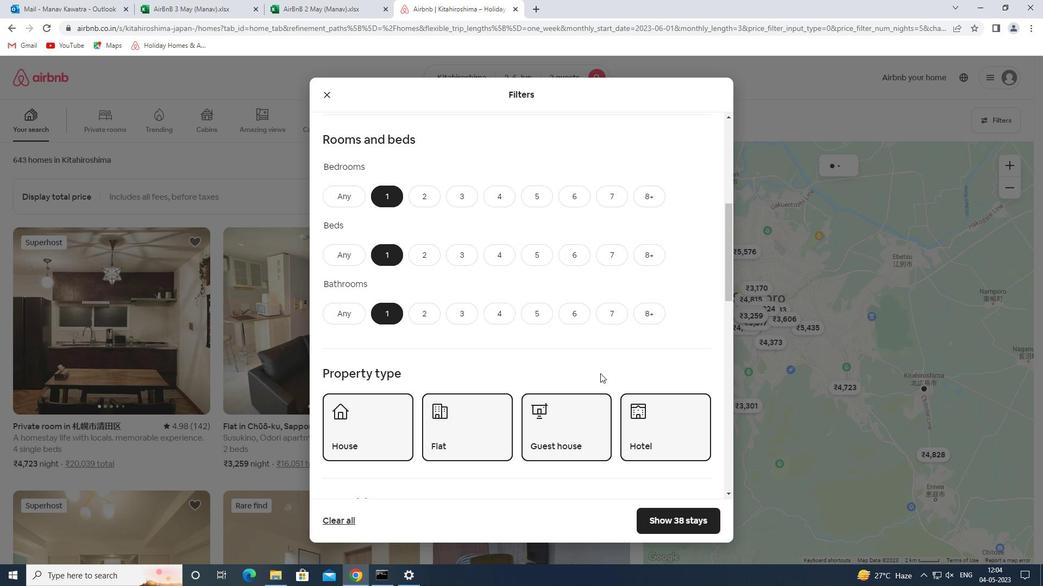 
Action: Mouse scrolled (600, 372) with delta (0, 0)
Screenshot: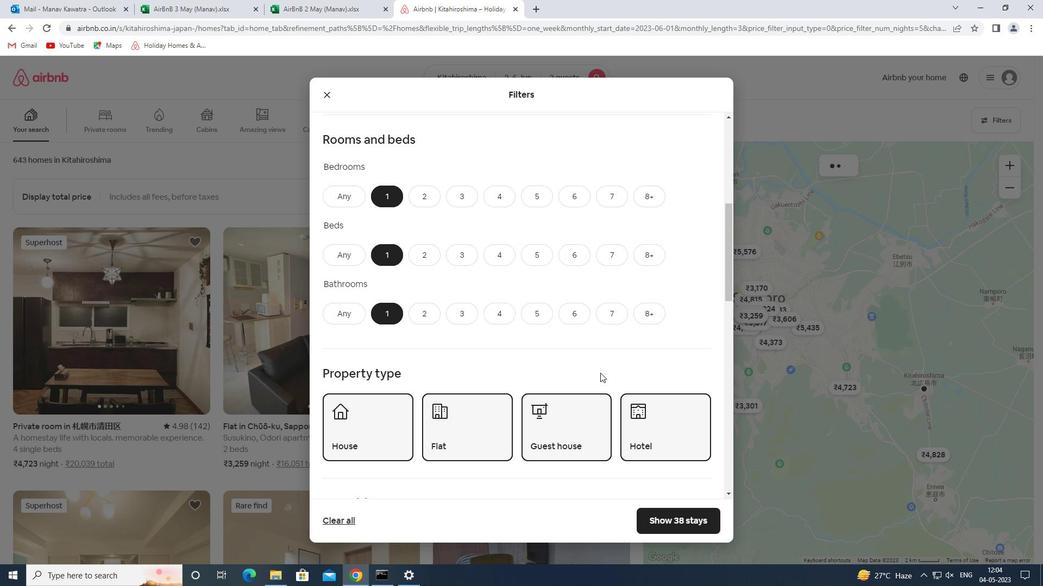 
Action: Mouse moved to (364, 314)
Screenshot: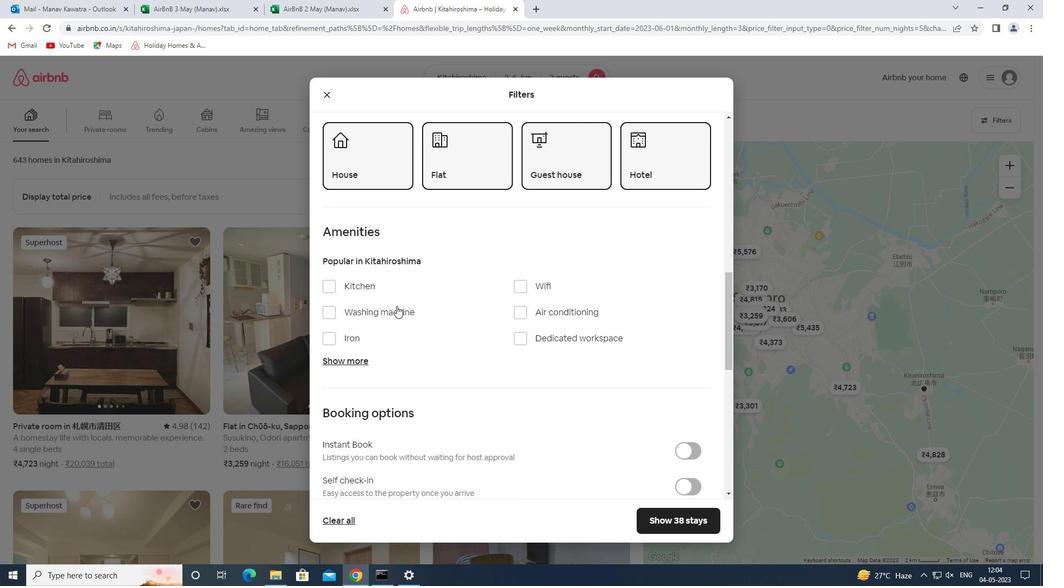 
Action: Mouse pressed left at (364, 314)
Screenshot: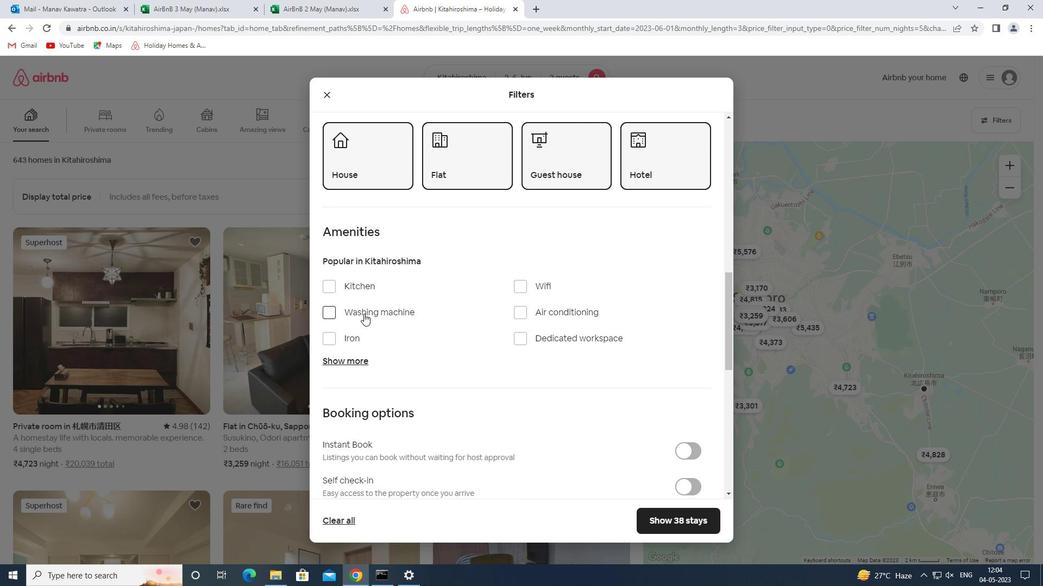 
Action: Mouse moved to (555, 380)
Screenshot: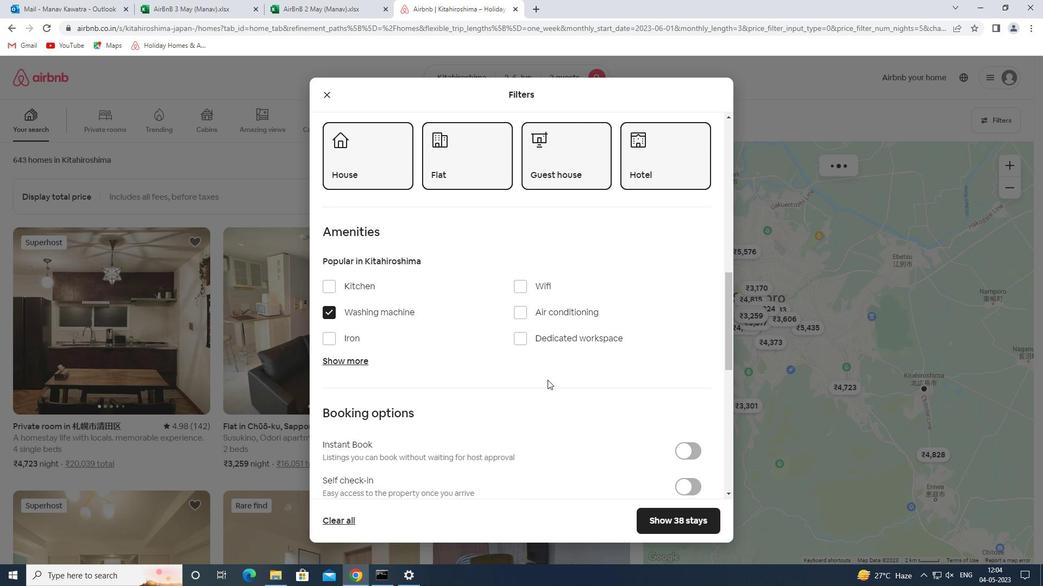 
Action: Mouse scrolled (555, 379) with delta (0, 0)
Screenshot: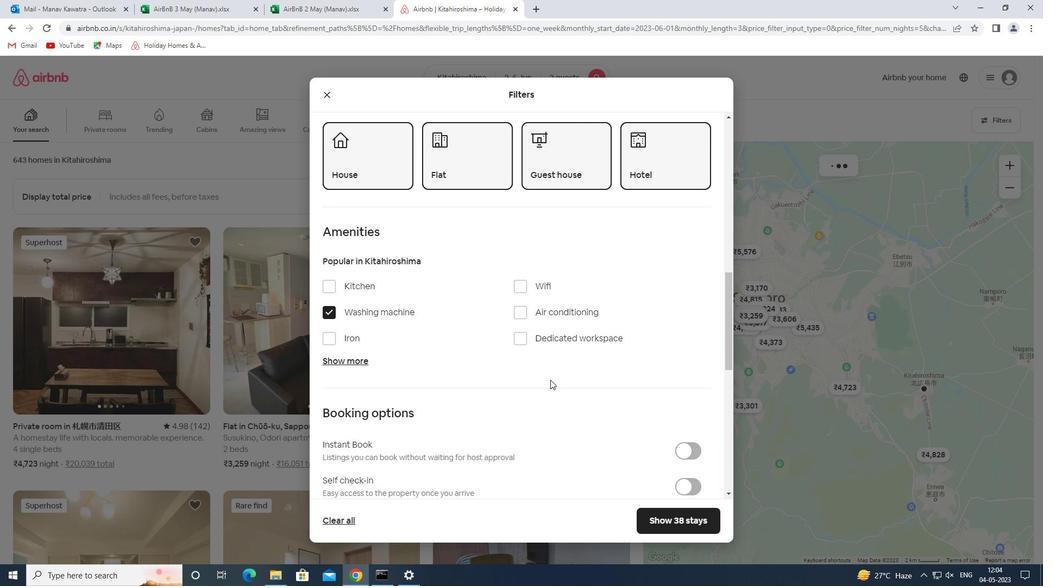 
Action: Mouse moved to (556, 380)
Screenshot: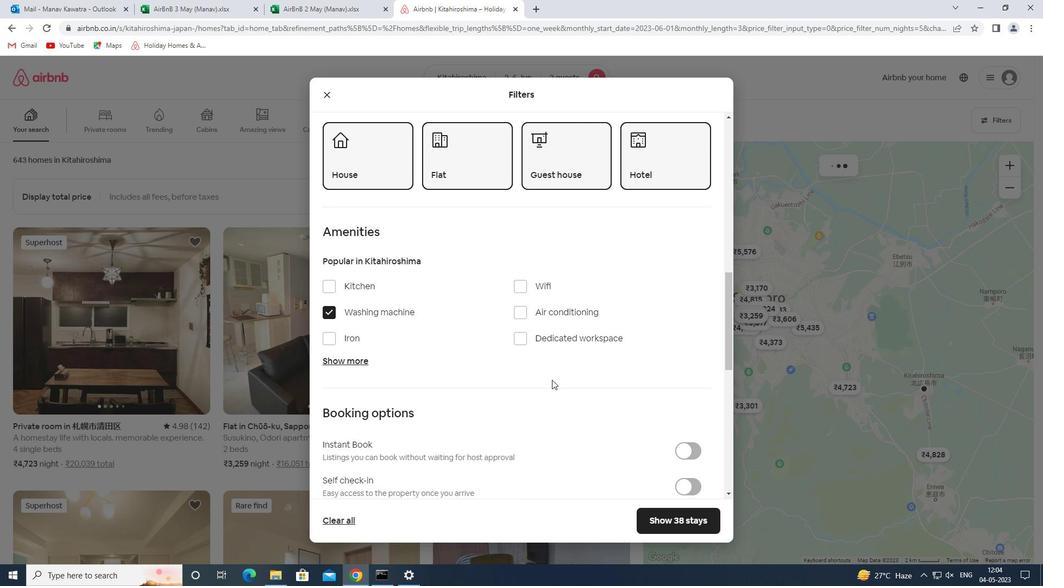 
Action: Mouse scrolled (556, 379) with delta (0, 0)
Screenshot: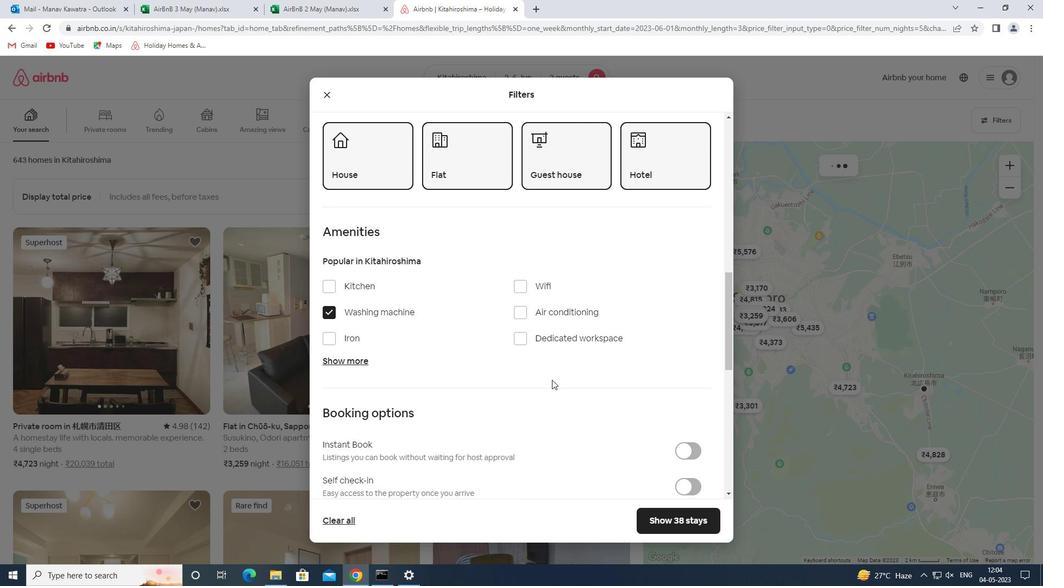
Action: Mouse moved to (556, 380)
Screenshot: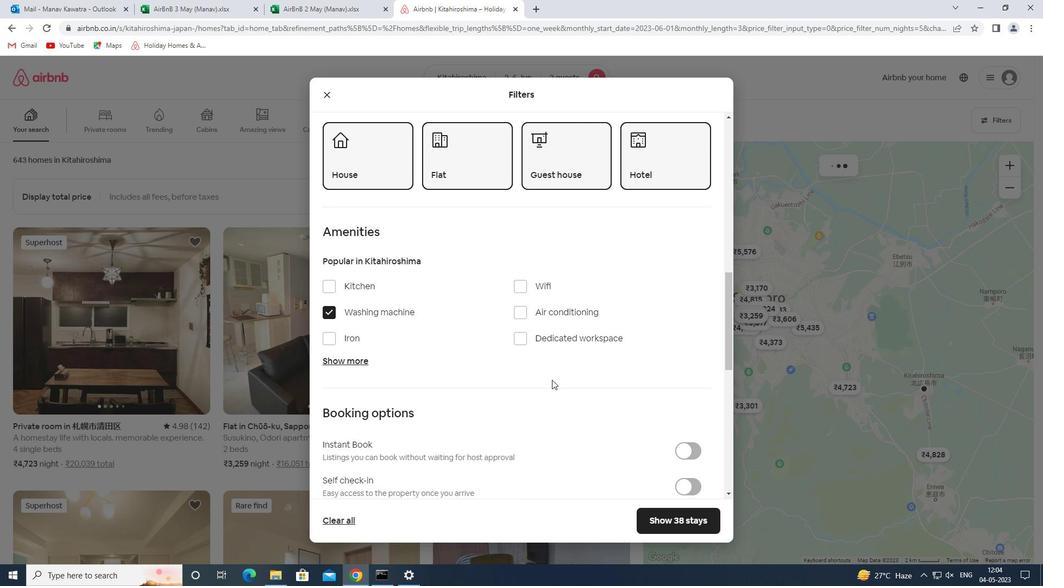 
Action: Mouse scrolled (556, 379) with delta (0, 0)
Screenshot: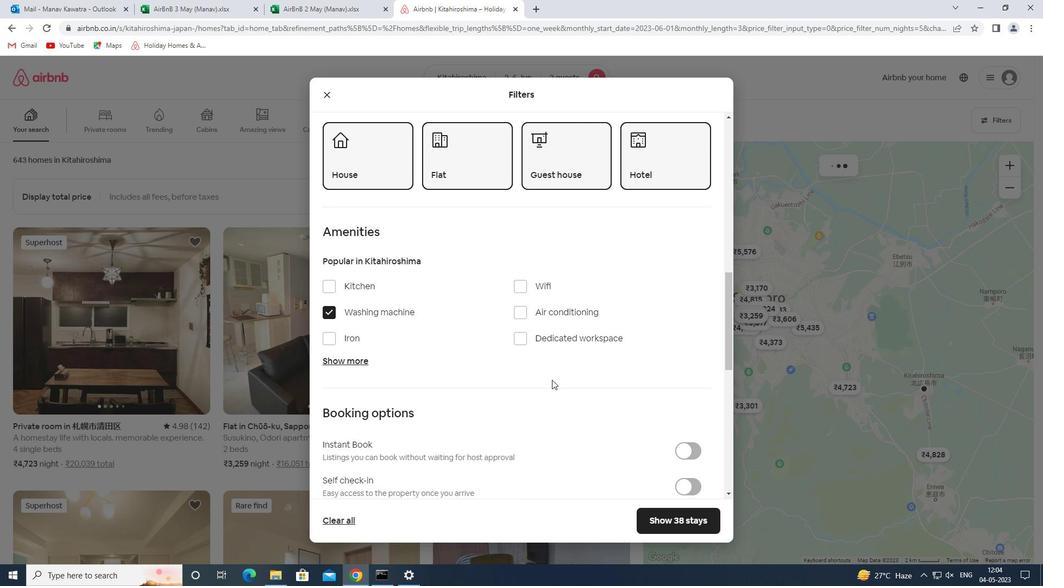 
Action: Mouse moved to (557, 380)
Screenshot: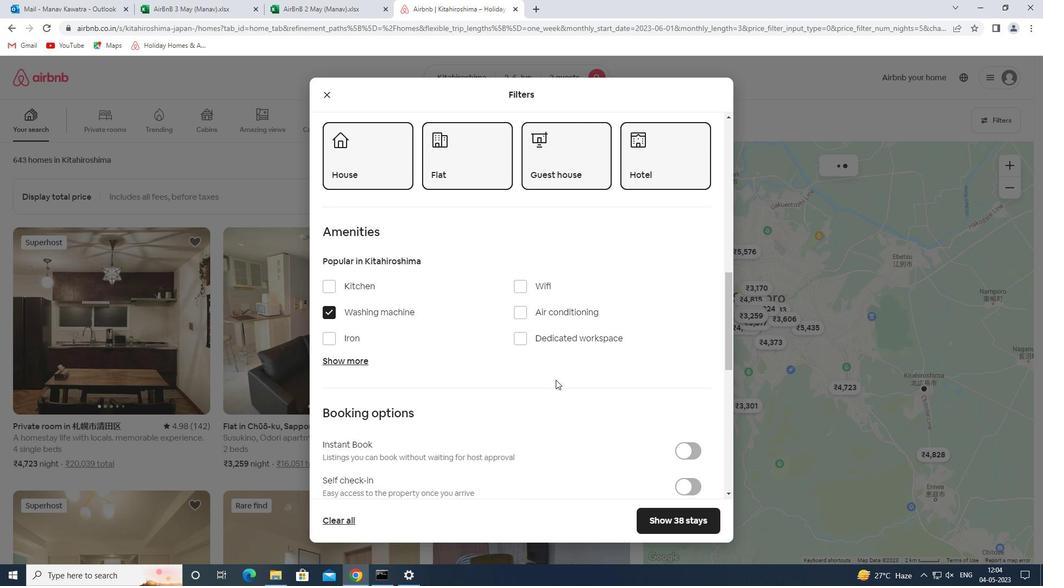 
Action: Mouse scrolled (557, 379) with delta (0, 0)
Screenshot: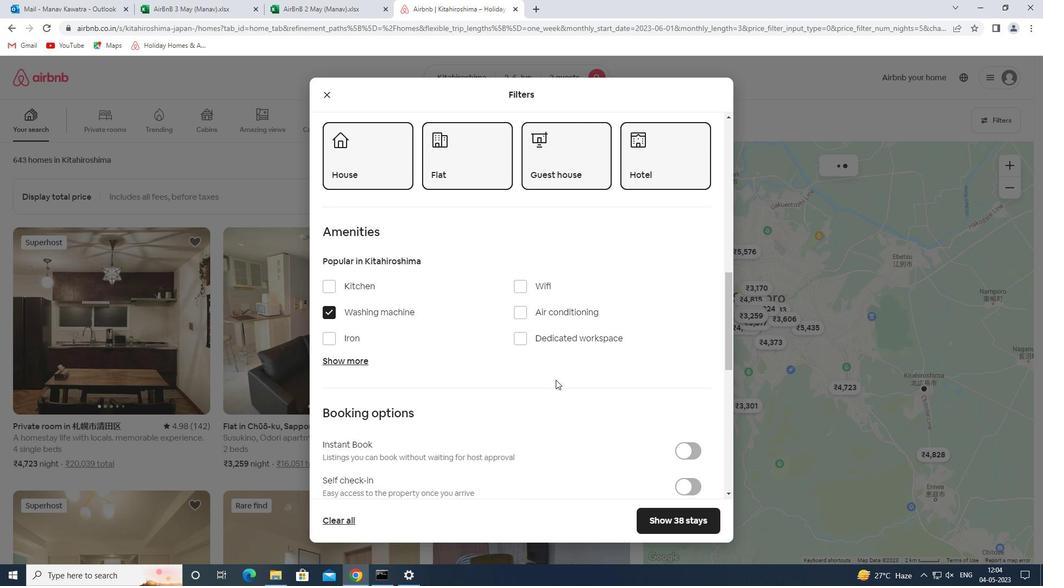 
Action: Mouse moved to (690, 267)
Screenshot: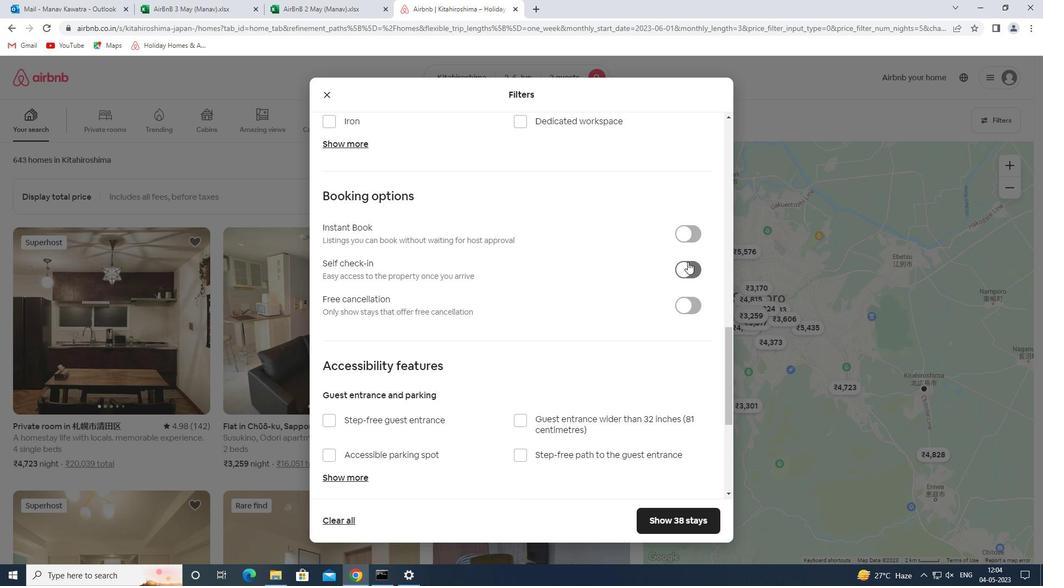 
Action: Mouse pressed left at (690, 267)
Screenshot: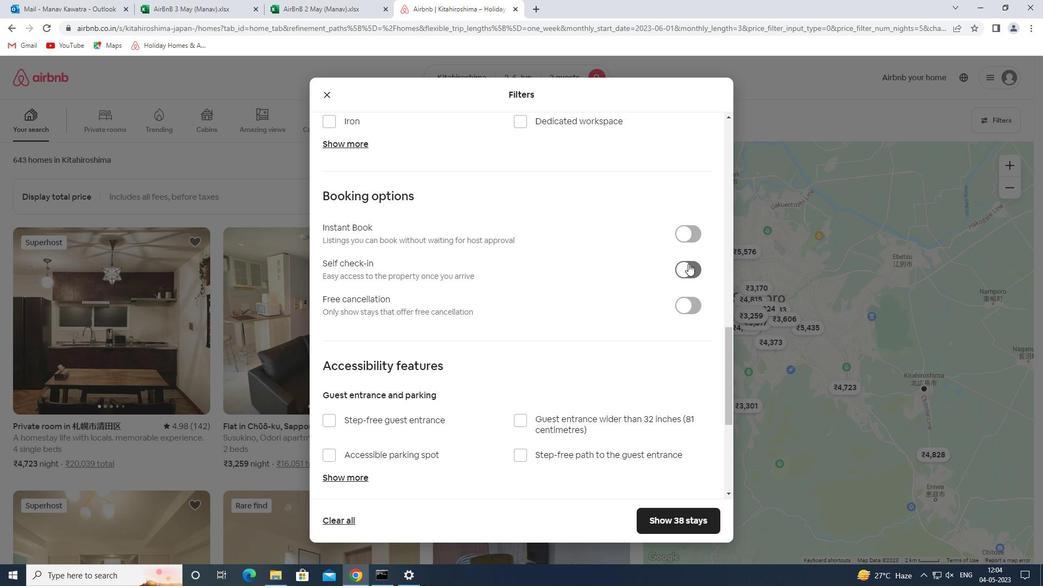 
Action: Mouse moved to (599, 303)
Screenshot: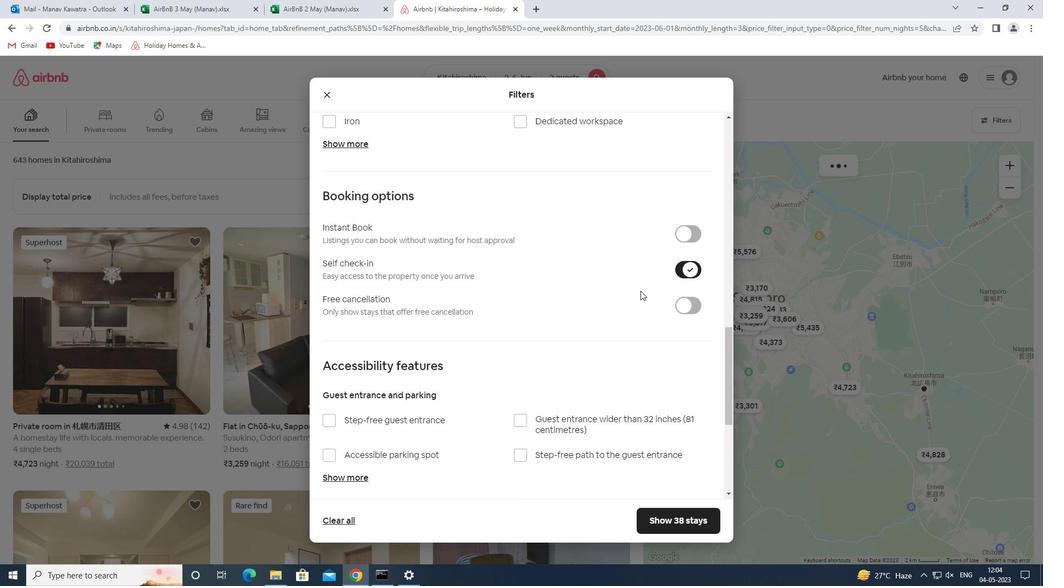 
Action: Mouse scrolled (599, 303) with delta (0, 0)
Screenshot: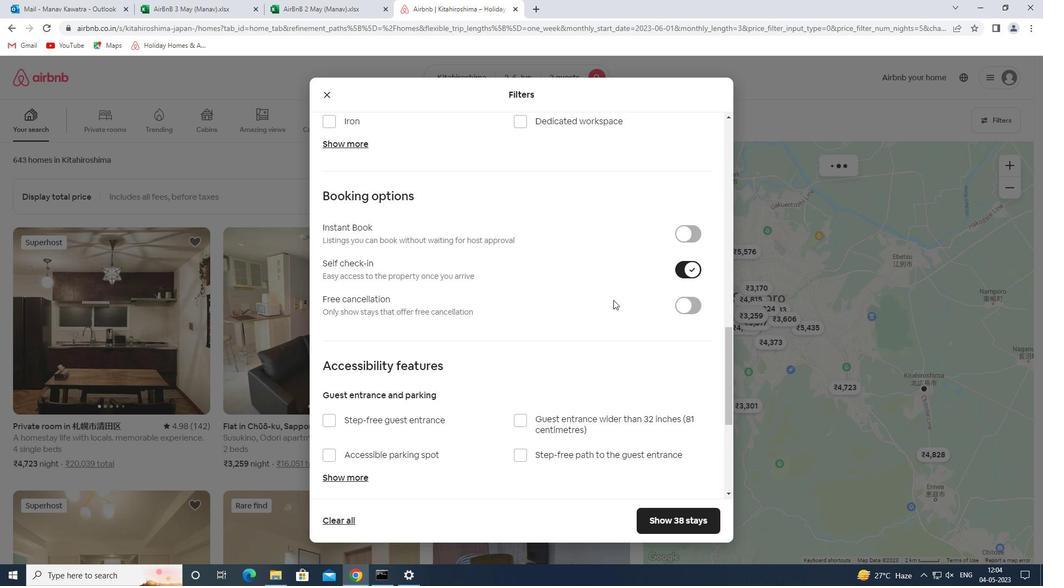 
Action: Mouse moved to (598, 304)
Screenshot: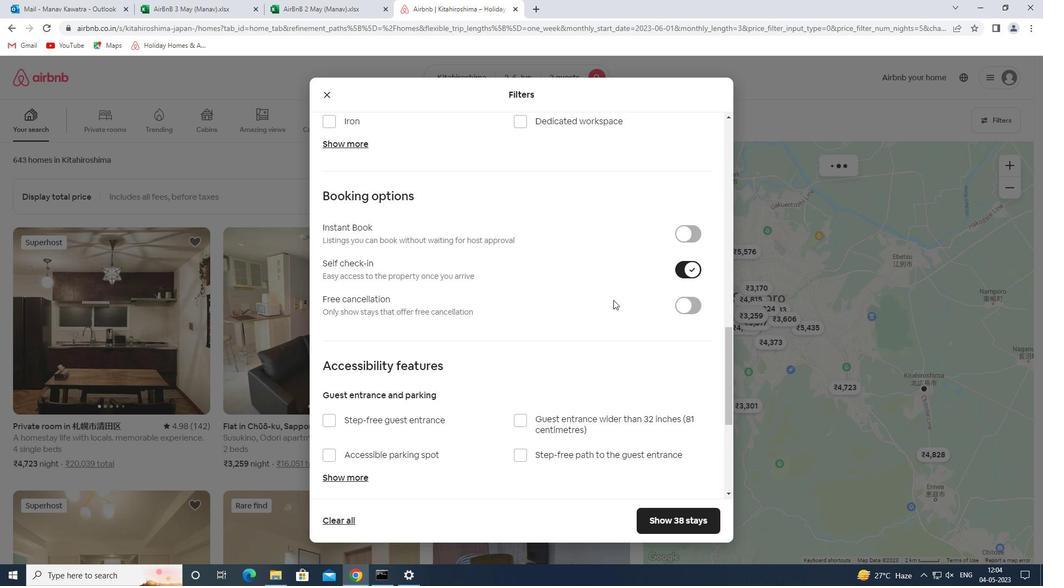 
Action: Mouse scrolled (598, 303) with delta (0, 0)
Screenshot: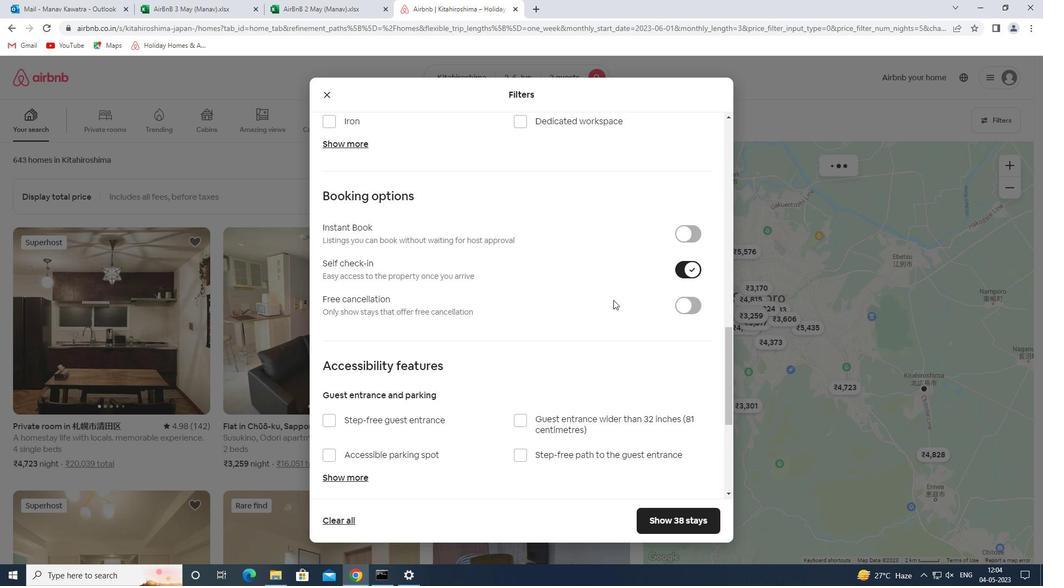 
Action: Mouse moved to (598, 304)
Screenshot: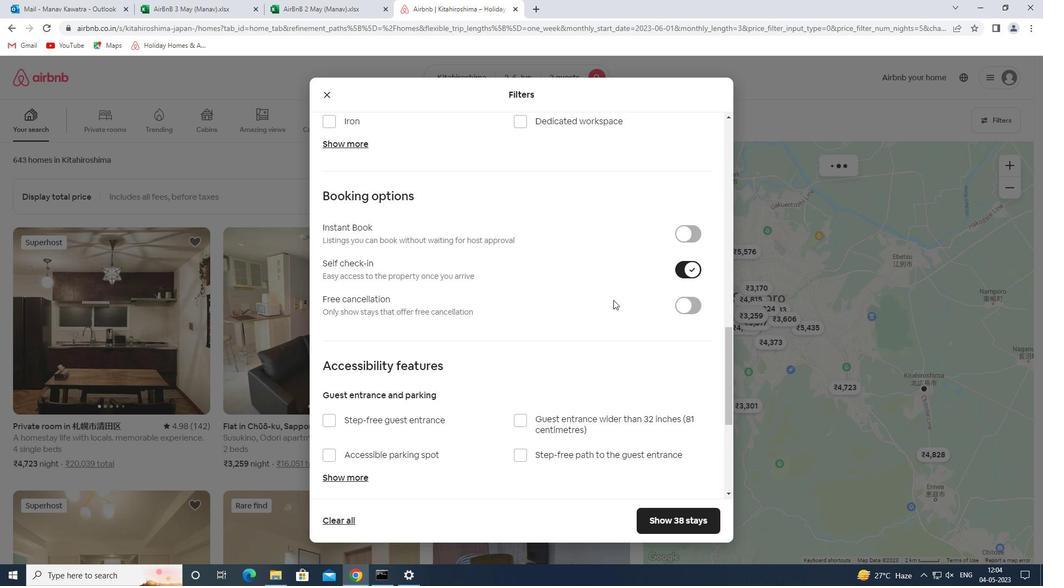 
Action: Mouse scrolled (598, 304) with delta (0, 0)
Screenshot: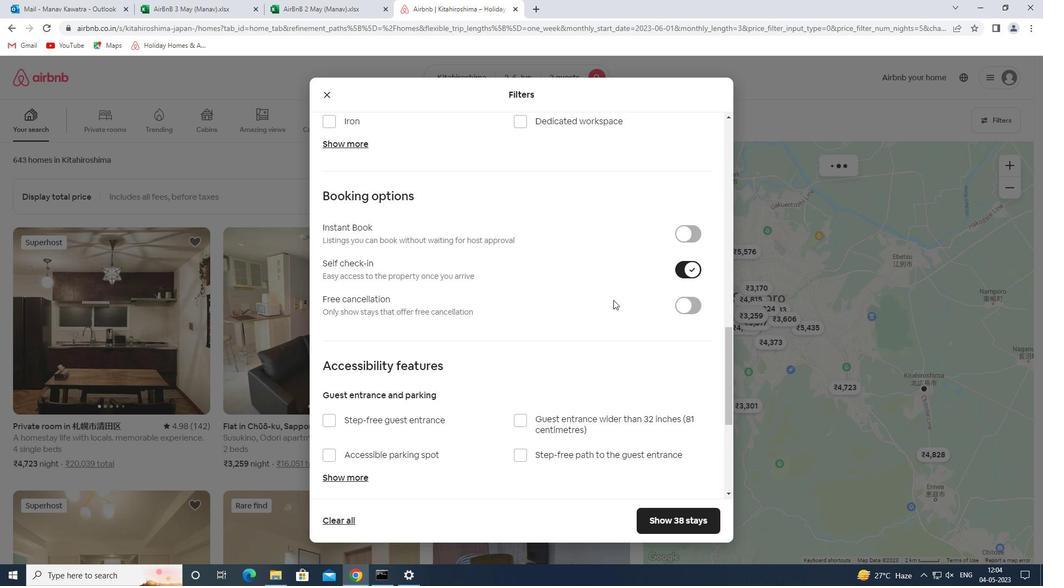 
Action: Mouse moved to (596, 304)
Screenshot: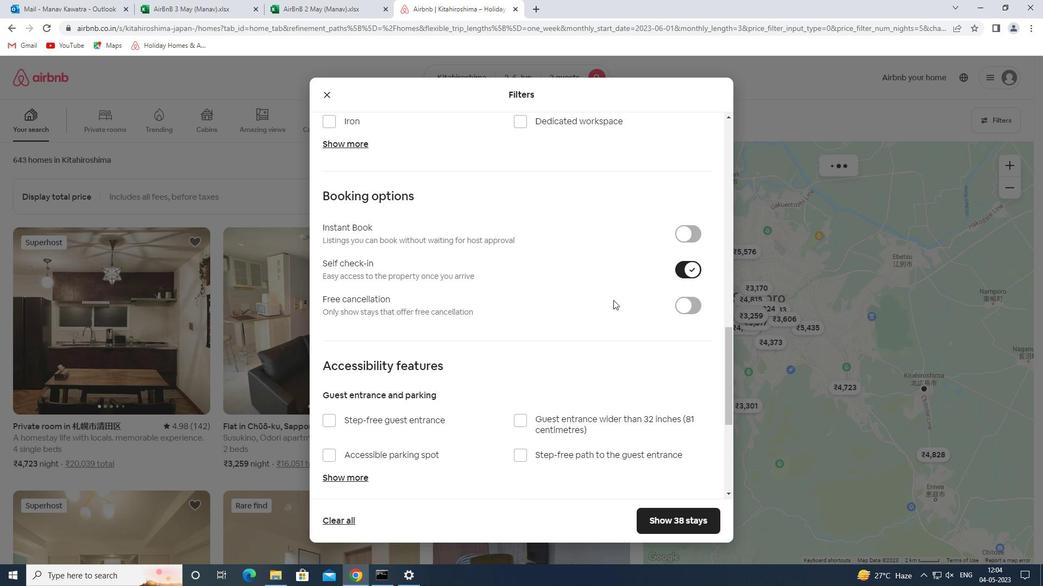 
Action: Mouse scrolled (596, 304) with delta (0, 0)
Screenshot: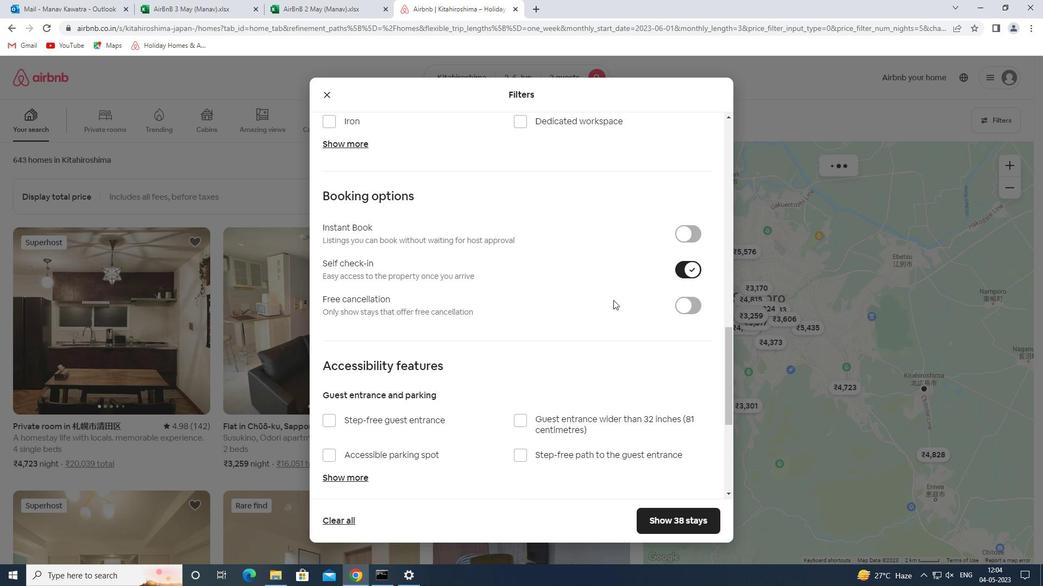 
Action: Mouse moved to (594, 306)
Screenshot: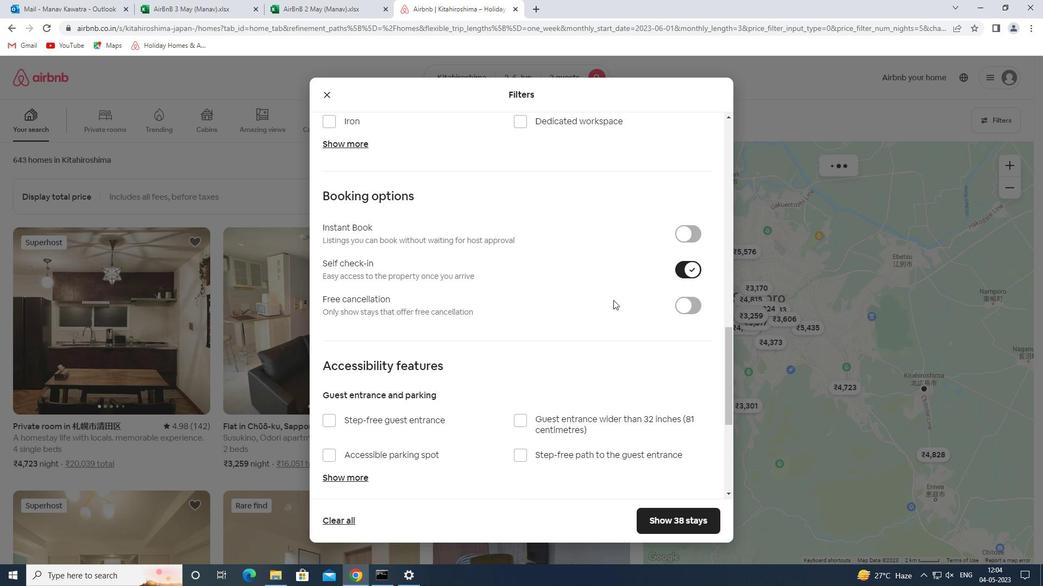 
Action: Mouse scrolled (594, 305) with delta (0, 0)
Screenshot: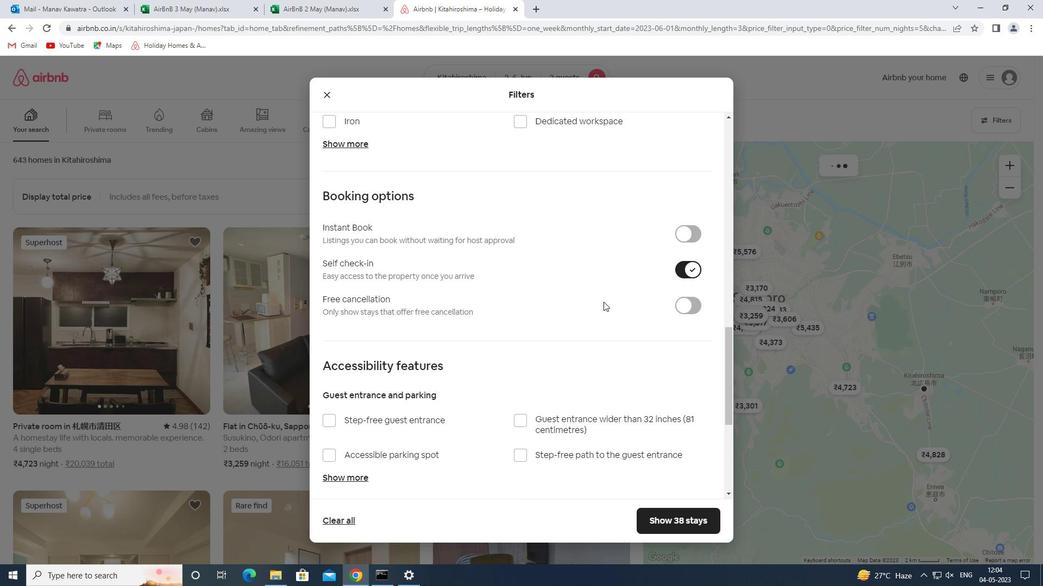 
Action: Mouse moved to (592, 307)
Screenshot: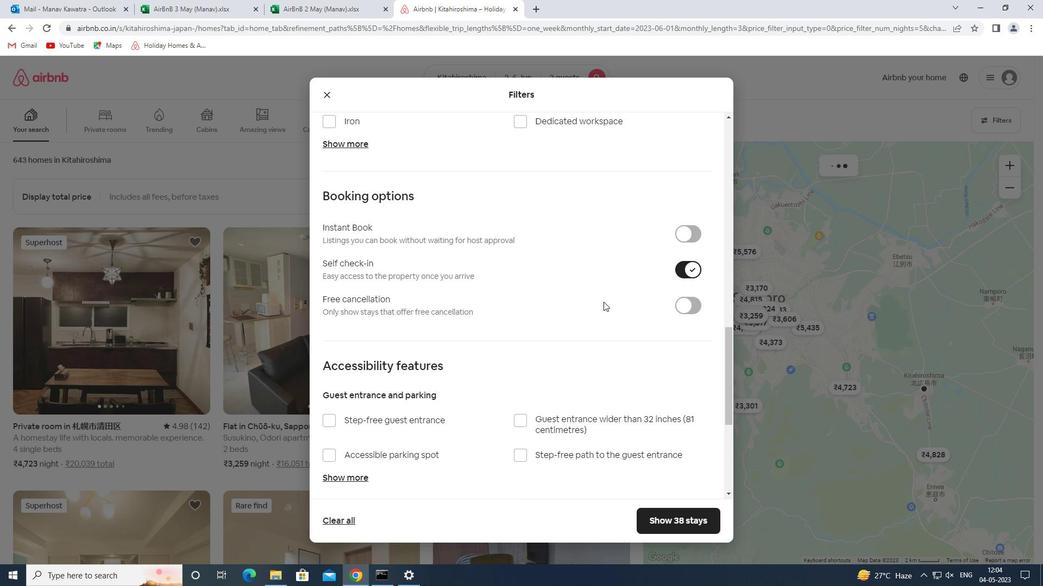 
Action: Mouse scrolled (592, 306) with delta (0, 0)
Screenshot: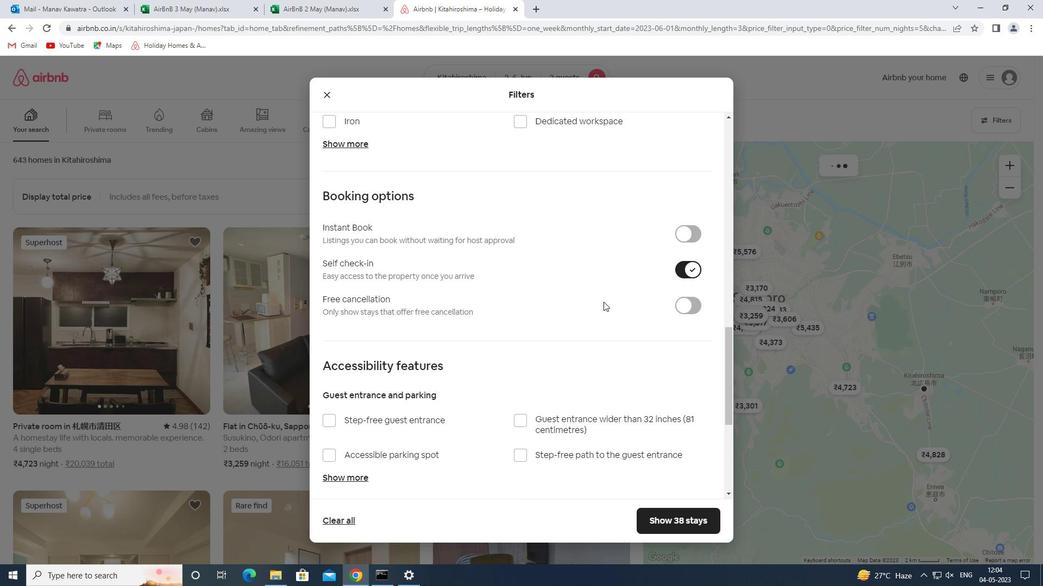 
Action: Mouse moved to (361, 428)
Screenshot: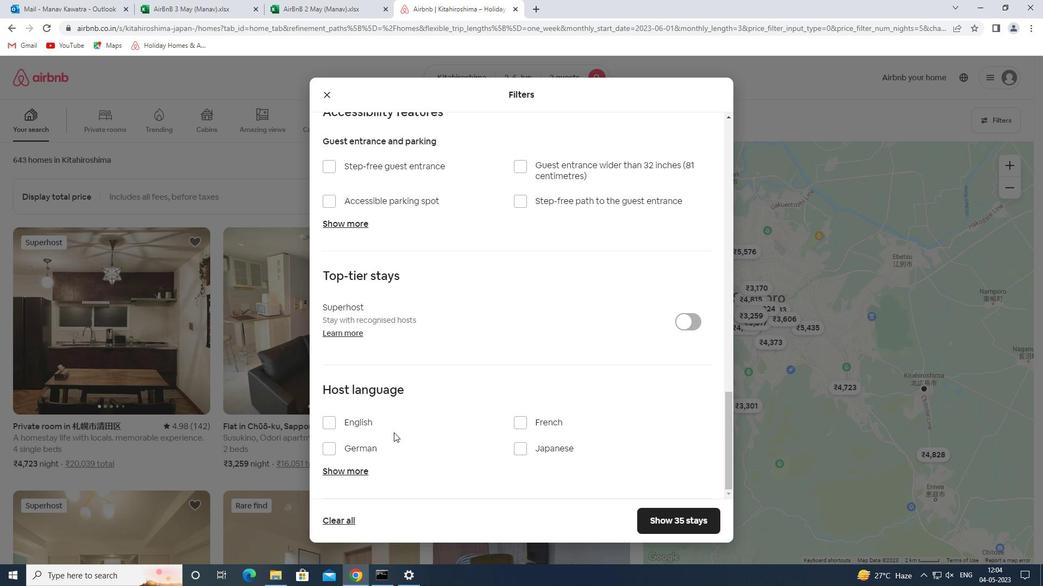 
Action: Mouse pressed left at (361, 428)
Screenshot: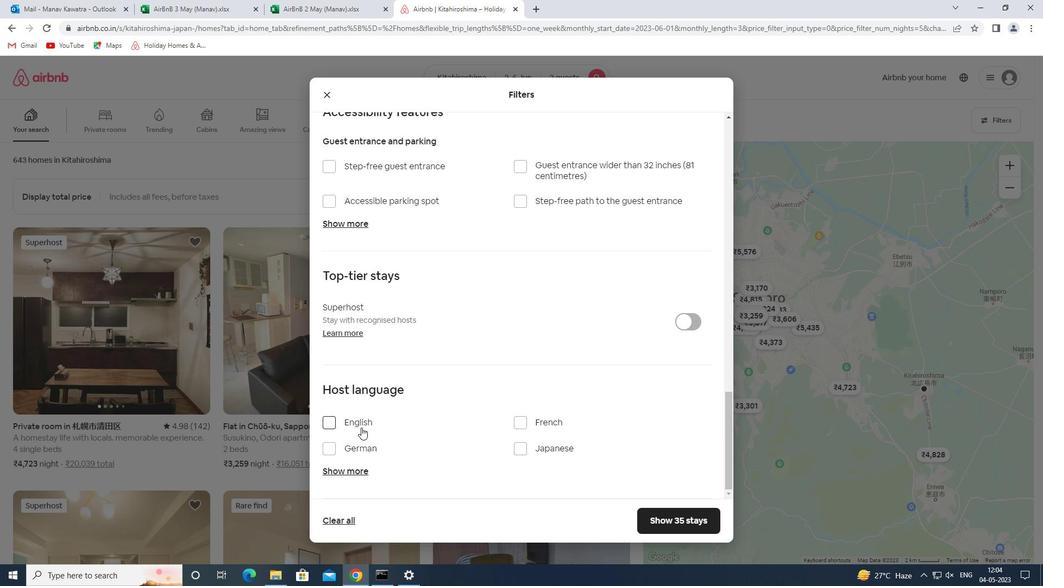 
Action: Mouse moved to (690, 523)
Screenshot: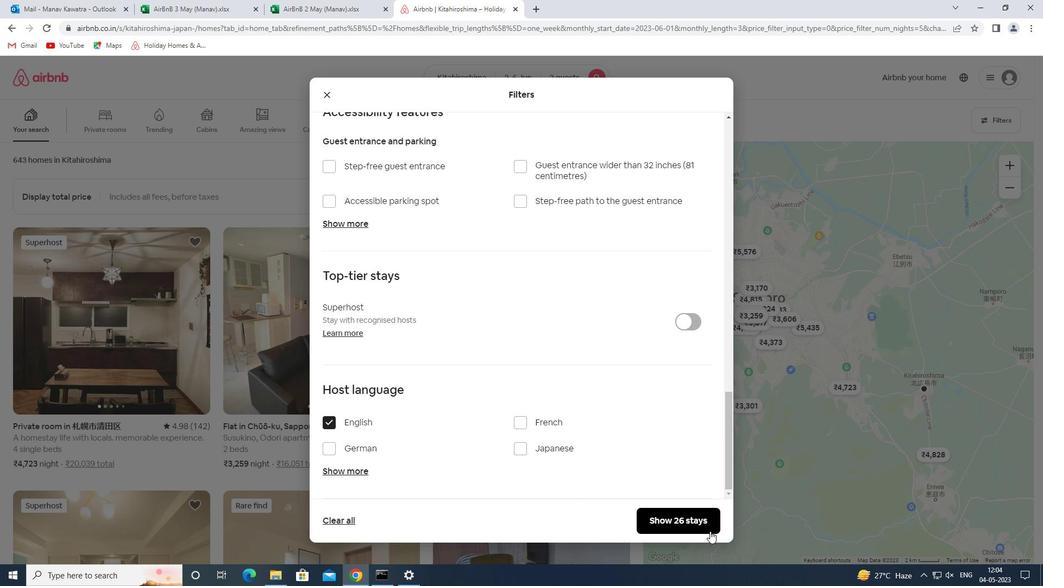 
Action: Mouse pressed left at (690, 523)
Screenshot: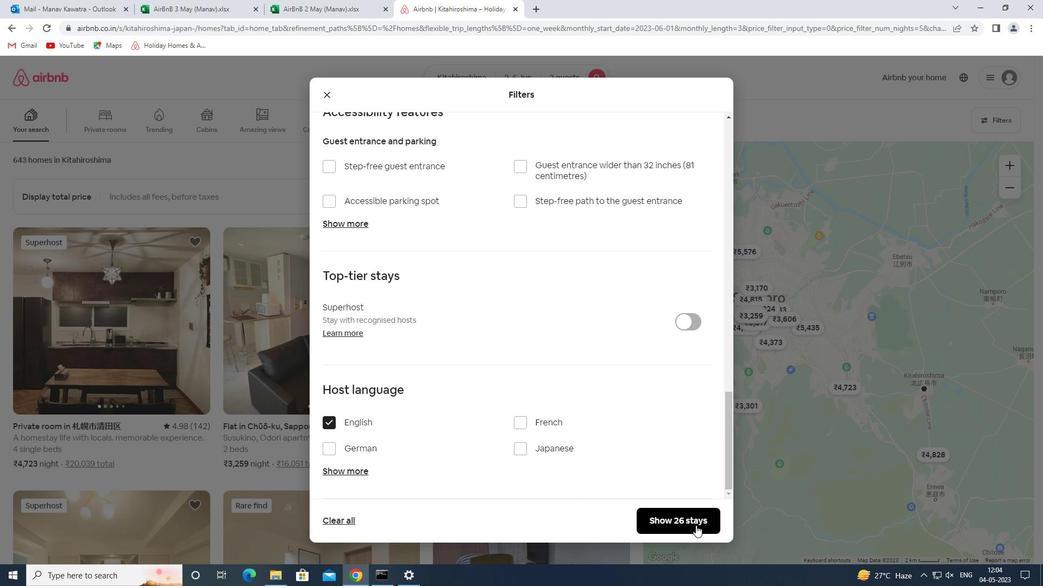 
Action: Mouse moved to (678, 524)
Screenshot: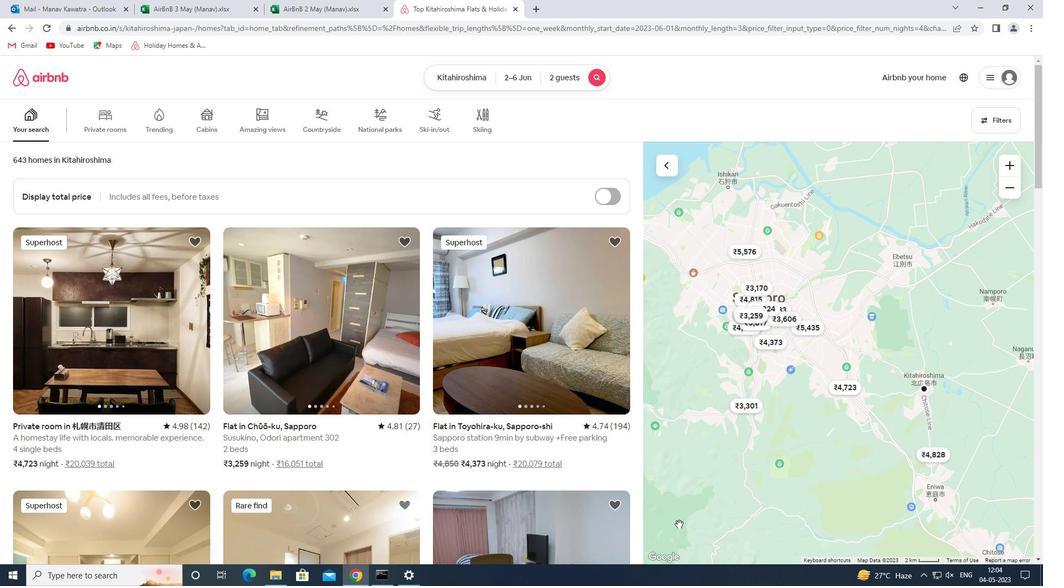 
